 Task: Search one way flight ticket for 1 adult, 1 child, 1 infant in seat in premium economy from Richmond: Richmond International Airport (byrd Field) to Rock Springs: Southwest Wyoming Regional Airport (rock Springs Sweetwater County Airport) on 8-5-2023. Choice of flights is Spirit. Number of bags: 2 carry on bags and 4 checked bags. Price is upto 91000. Outbound departure time preference is 20:45.
Action: Mouse moved to (313, 286)
Screenshot: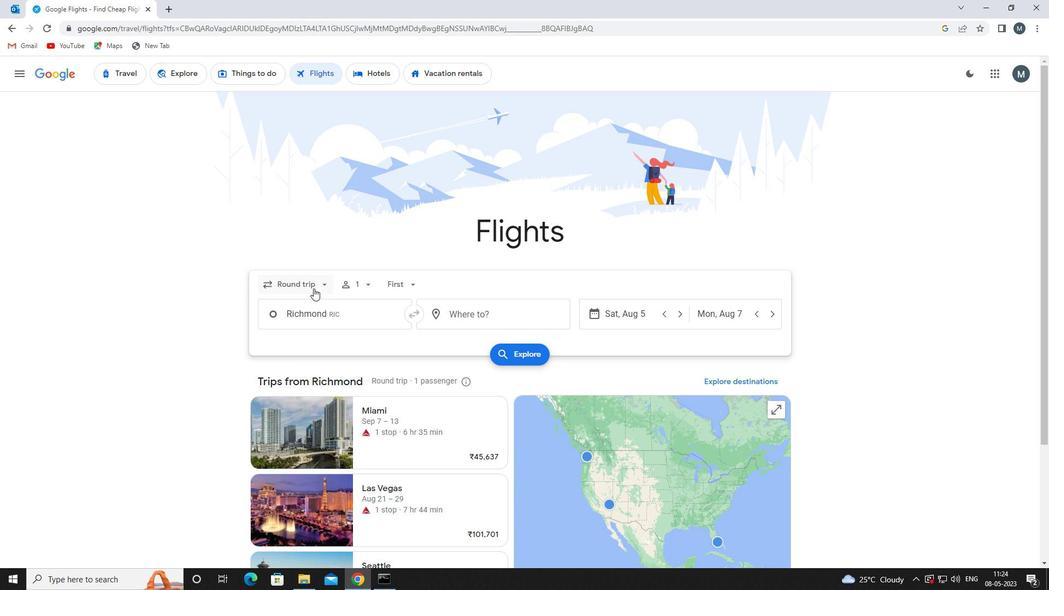 
Action: Mouse pressed left at (313, 286)
Screenshot: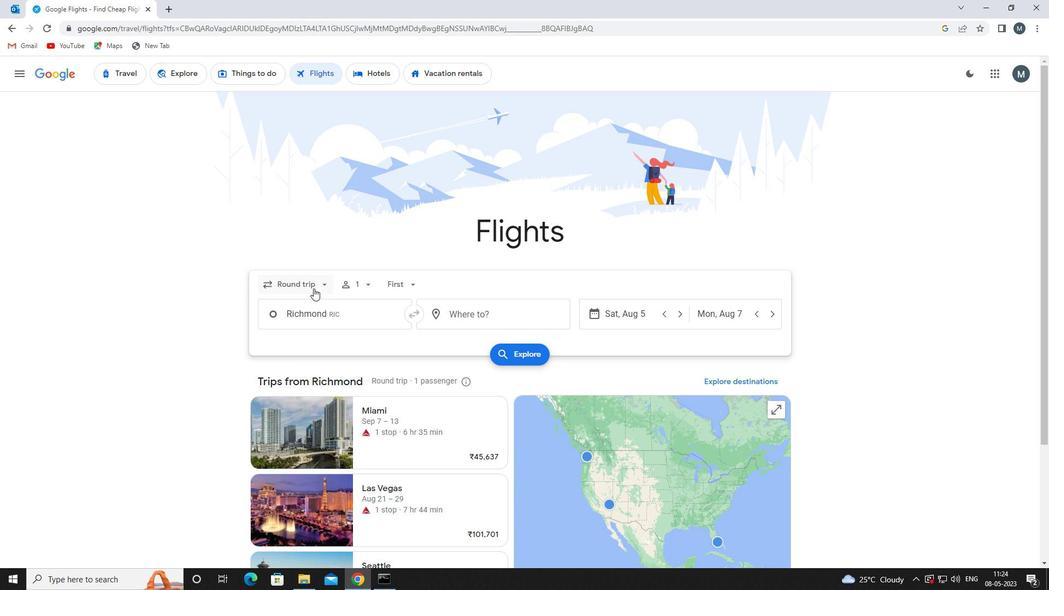 
Action: Mouse moved to (319, 332)
Screenshot: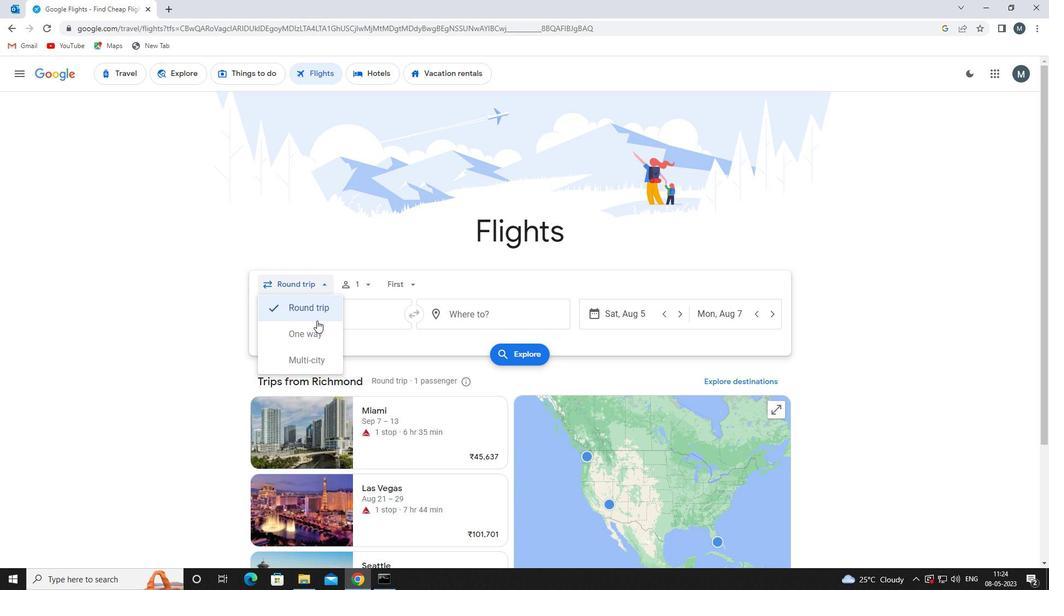 
Action: Mouse pressed left at (319, 332)
Screenshot: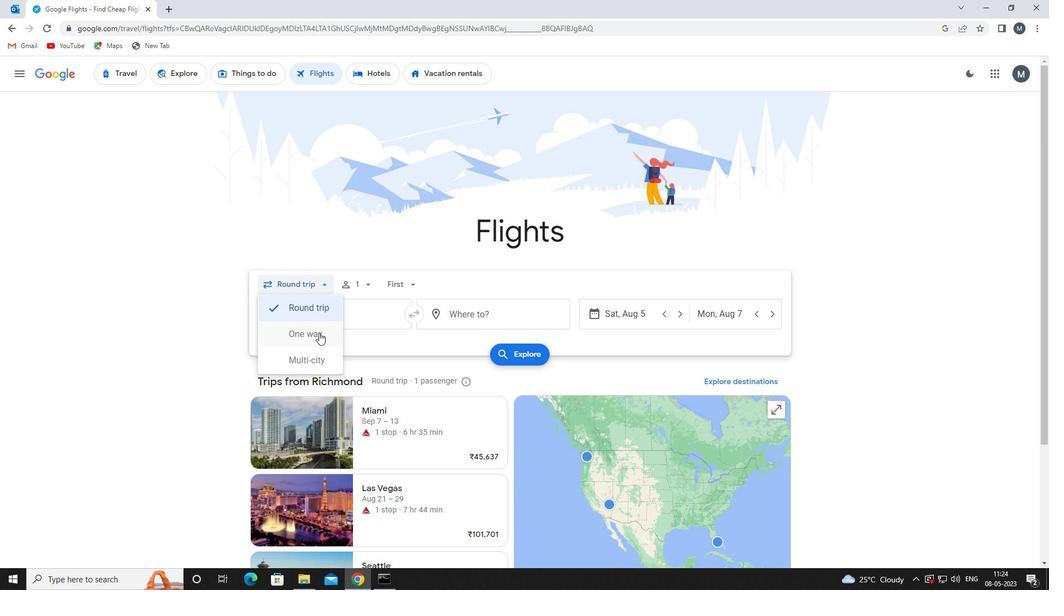 
Action: Mouse moved to (350, 282)
Screenshot: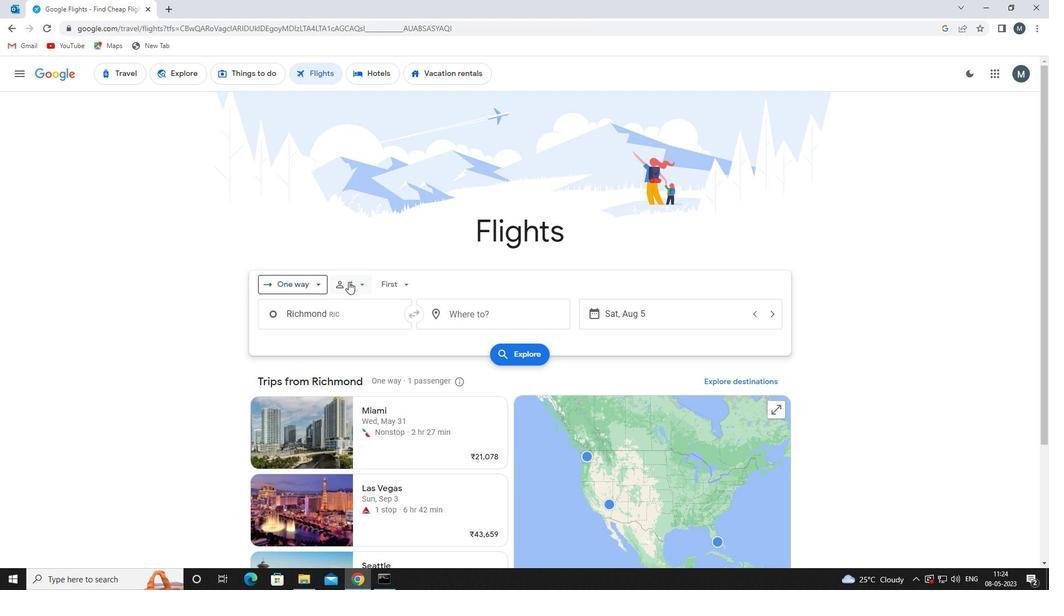 
Action: Mouse pressed left at (350, 282)
Screenshot: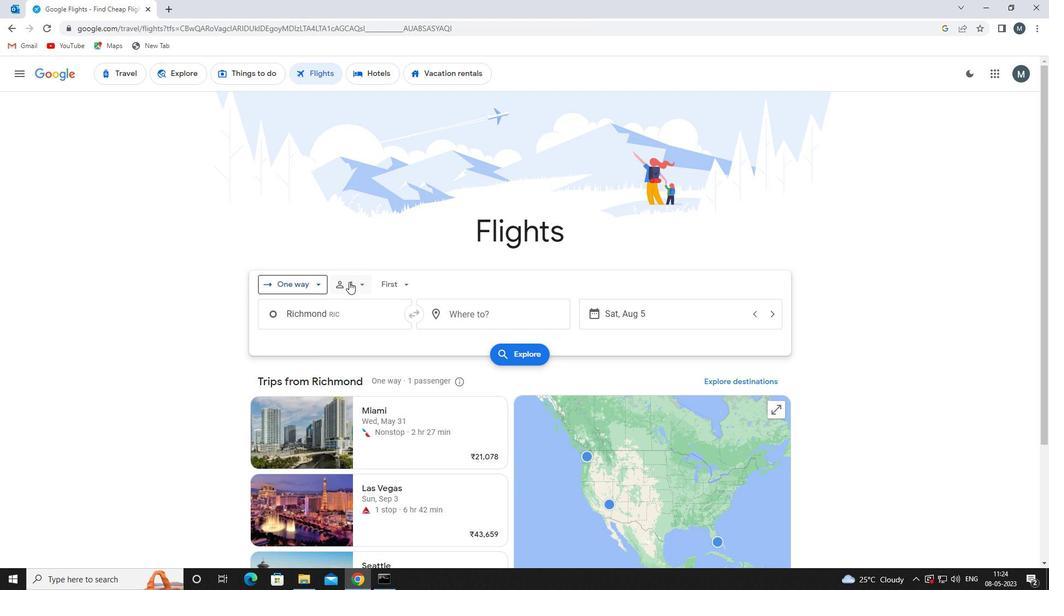 
Action: Mouse moved to (444, 339)
Screenshot: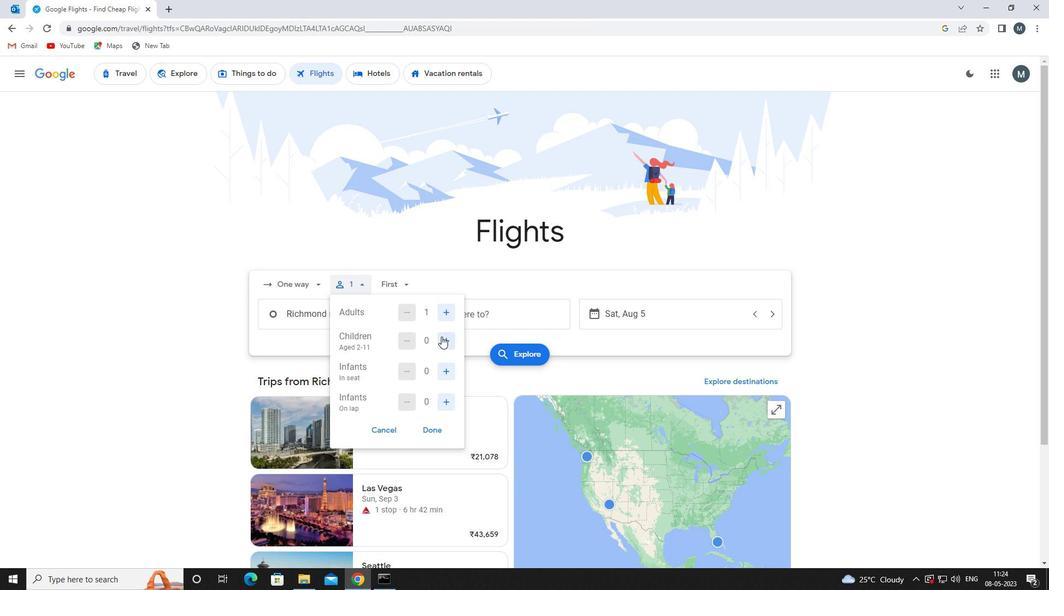 
Action: Mouse pressed left at (444, 339)
Screenshot: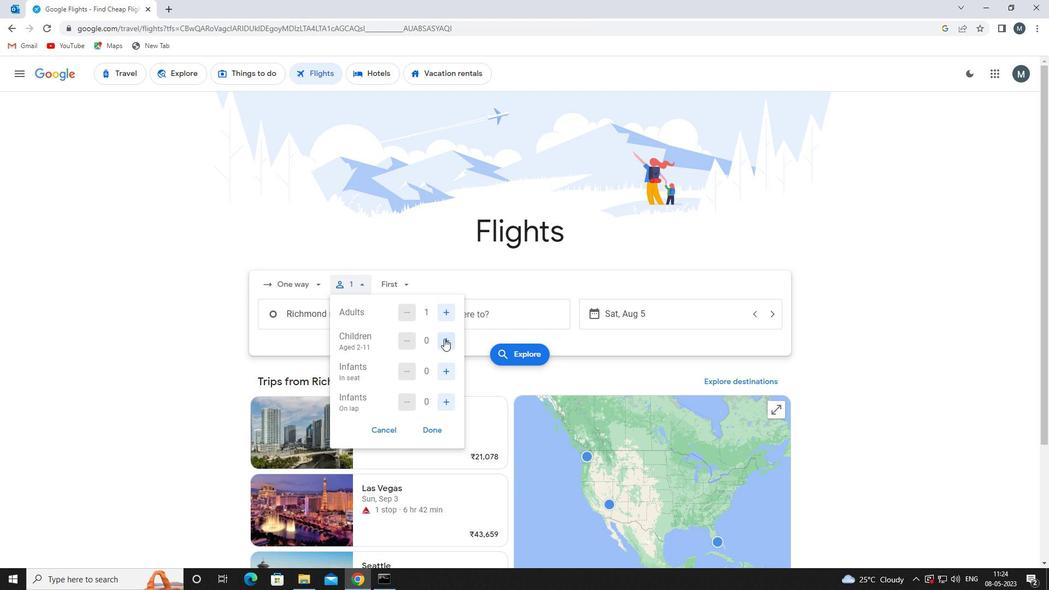 
Action: Mouse moved to (444, 373)
Screenshot: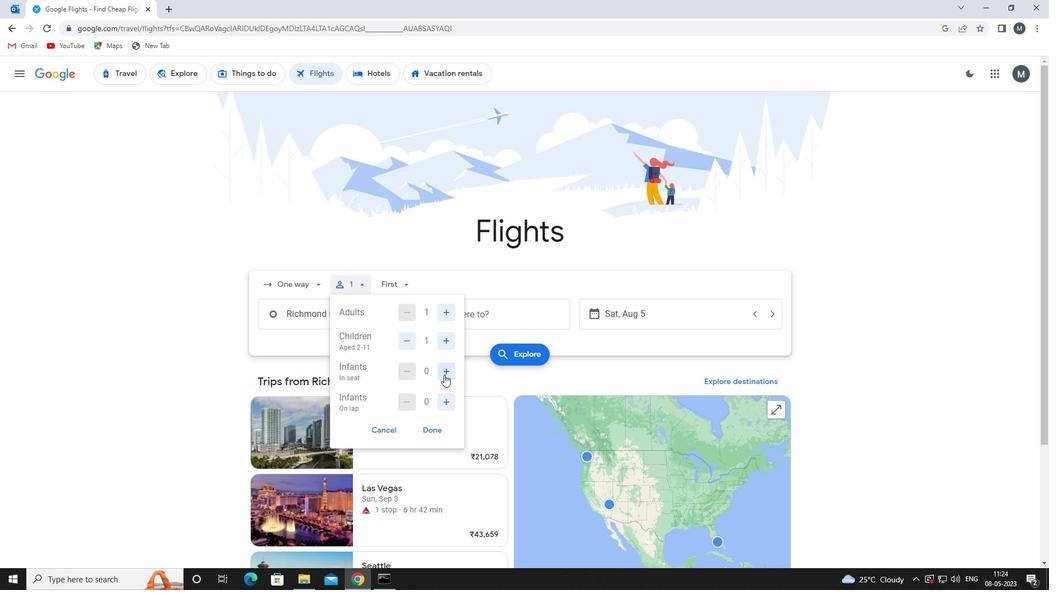 
Action: Mouse pressed left at (444, 373)
Screenshot: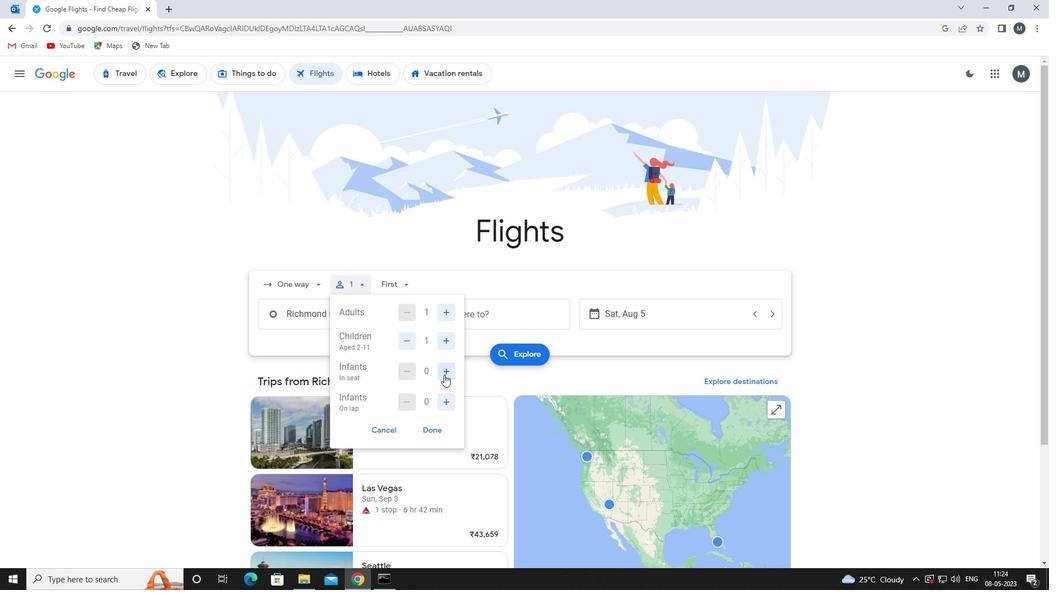 
Action: Mouse moved to (437, 428)
Screenshot: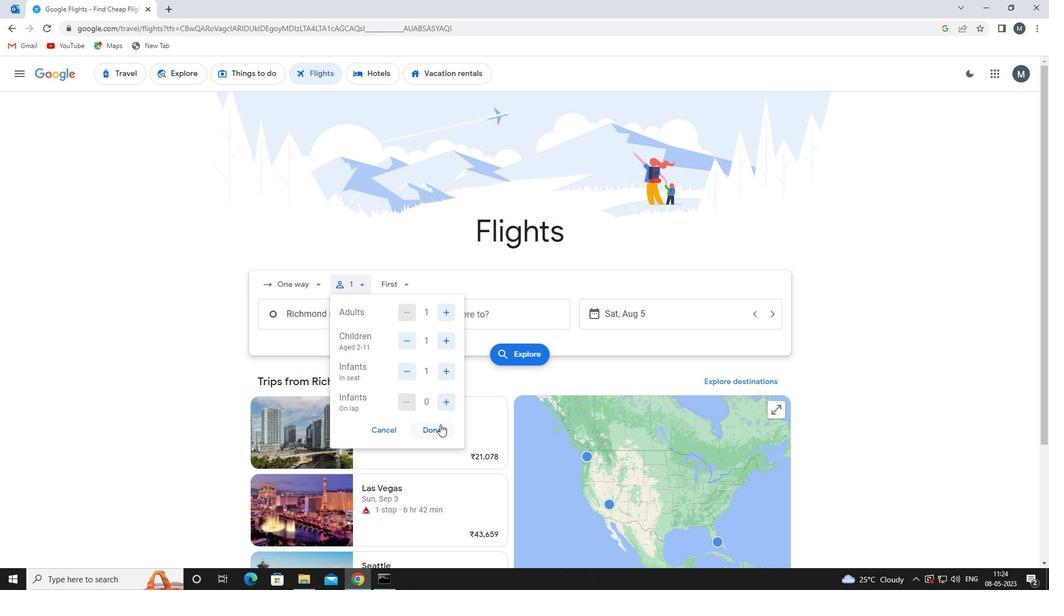 
Action: Mouse pressed left at (437, 428)
Screenshot: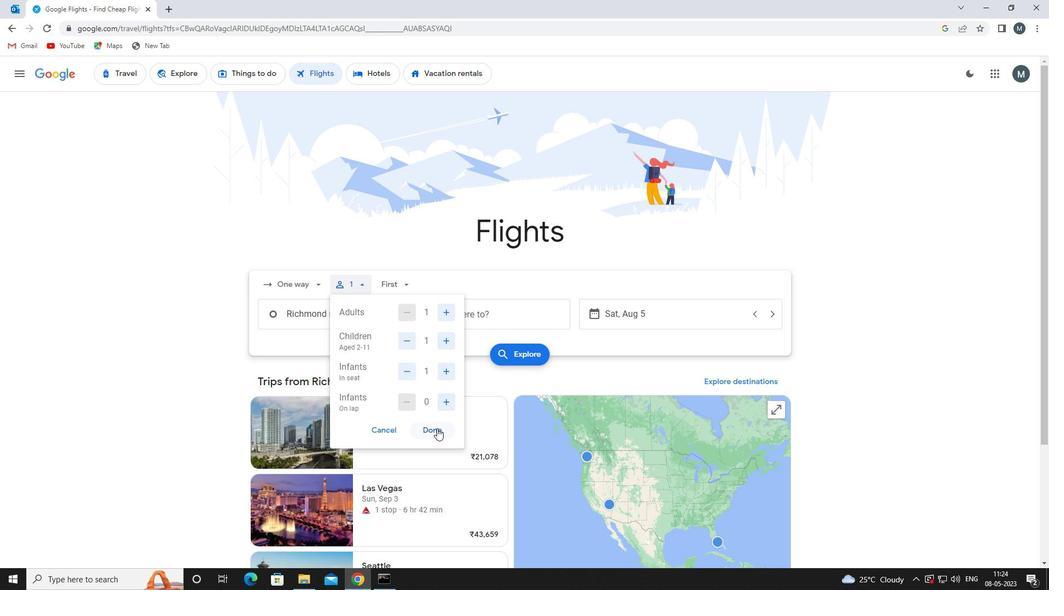 
Action: Mouse moved to (401, 286)
Screenshot: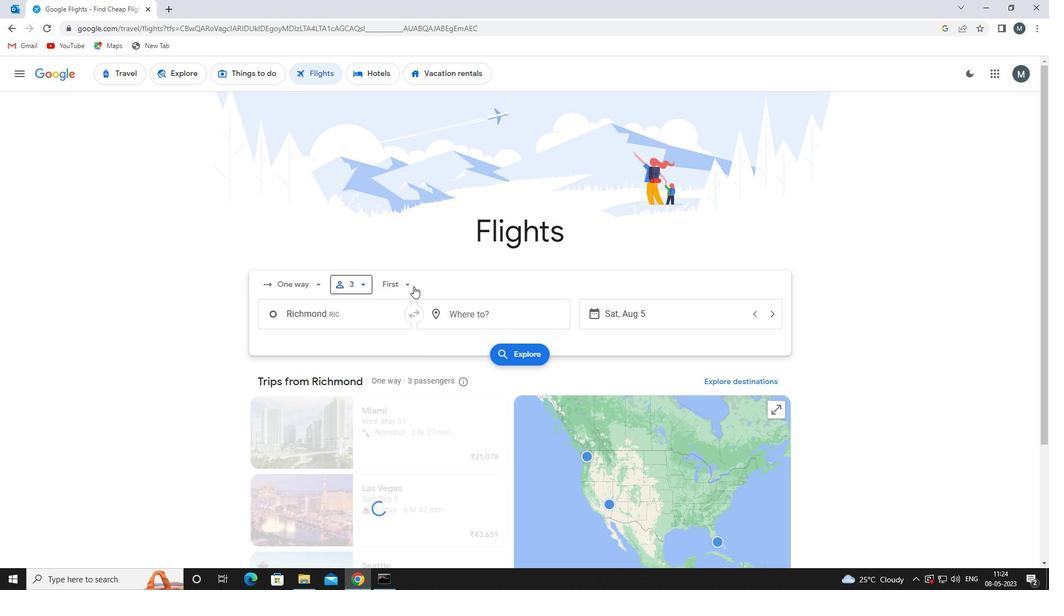 
Action: Mouse pressed left at (401, 286)
Screenshot: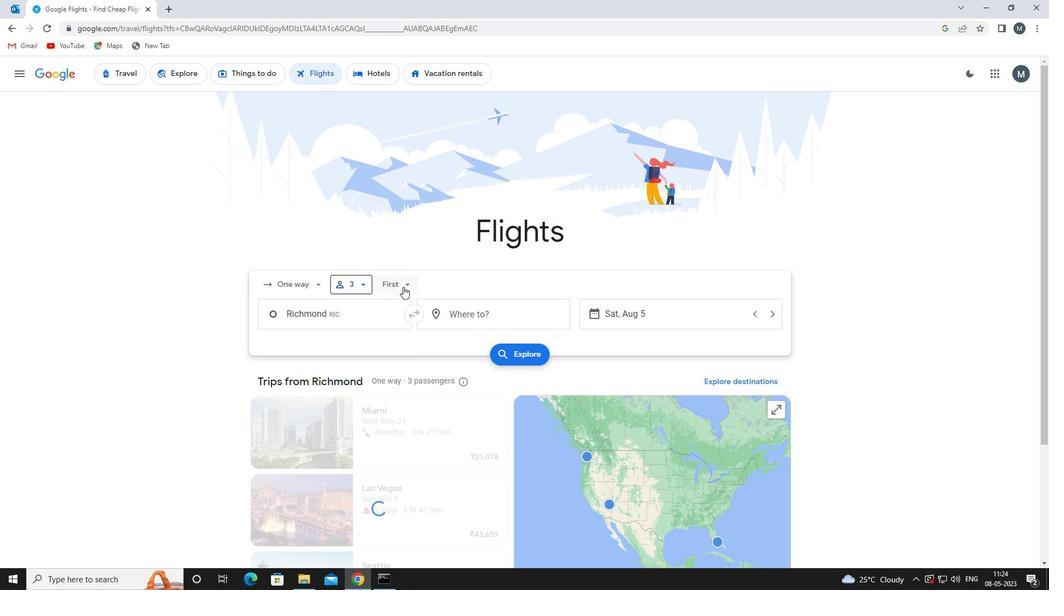 
Action: Mouse moved to (424, 335)
Screenshot: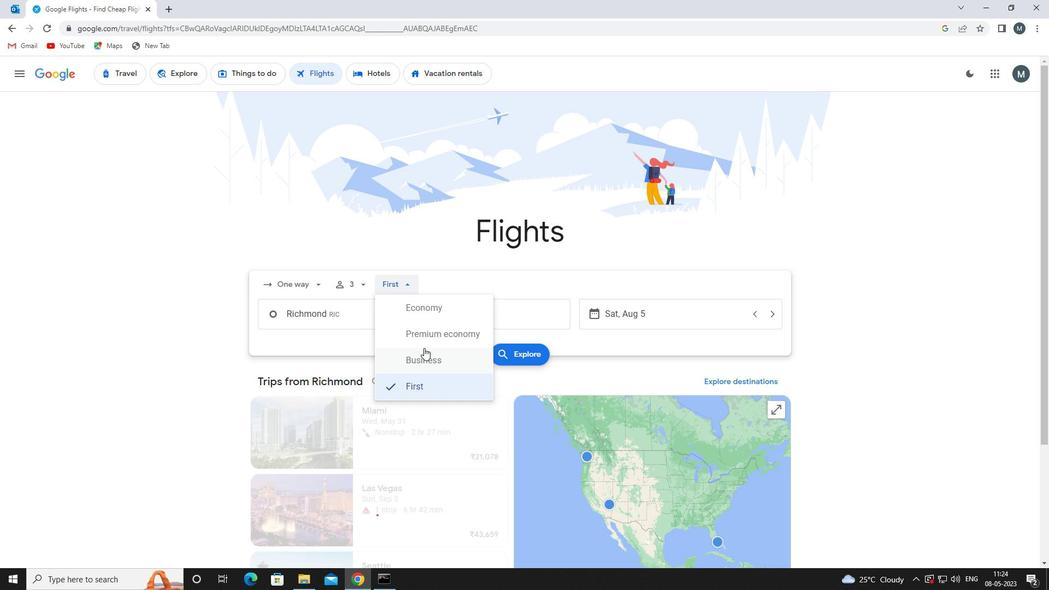 
Action: Mouse pressed left at (424, 335)
Screenshot: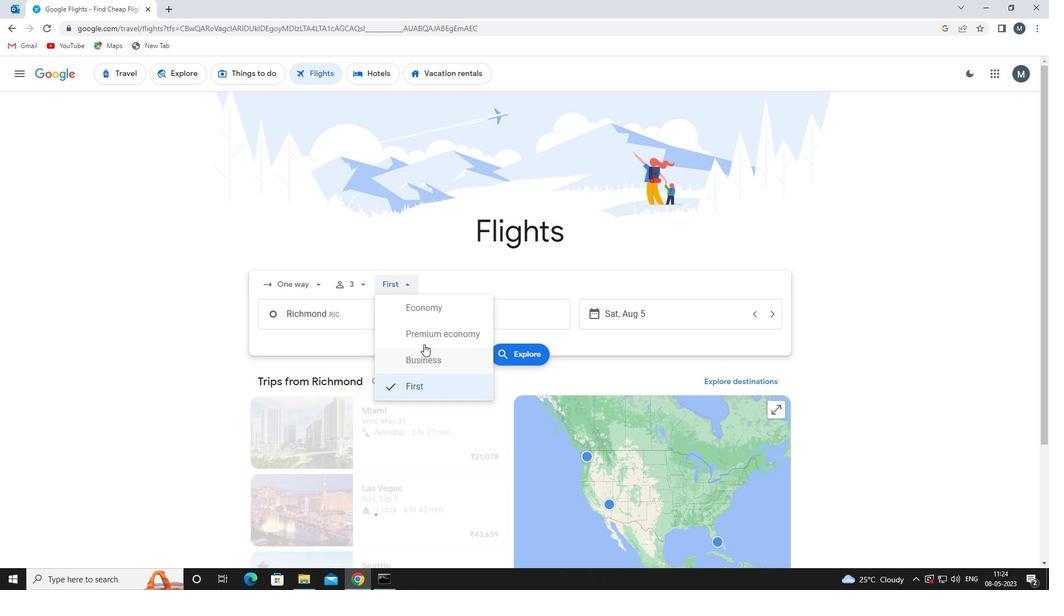 
Action: Mouse moved to (327, 315)
Screenshot: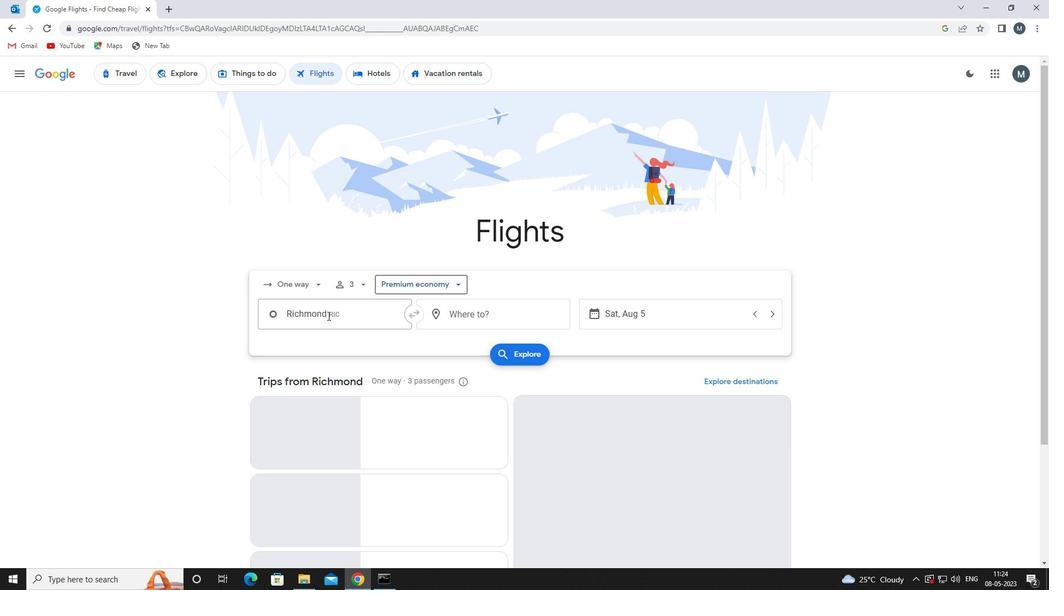 
Action: Mouse pressed left at (327, 315)
Screenshot: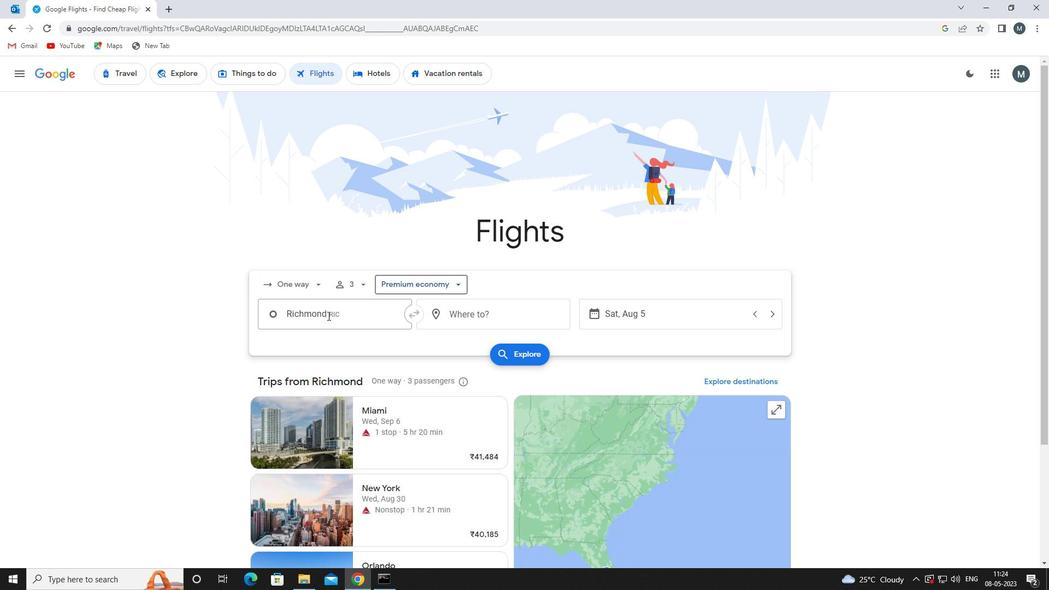 
Action: Mouse moved to (356, 372)
Screenshot: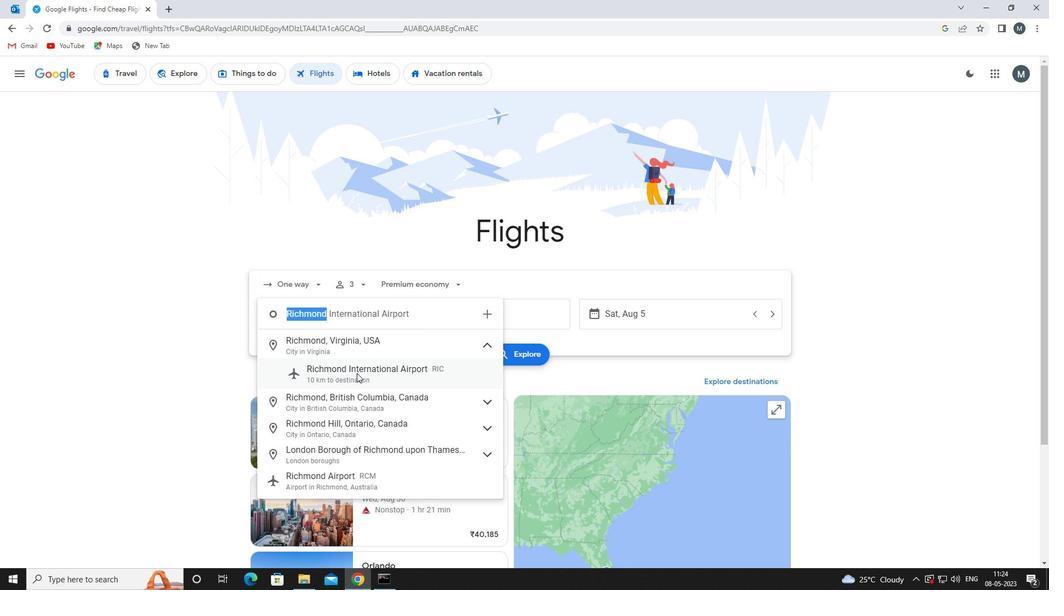
Action: Mouse pressed left at (356, 372)
Screenshot: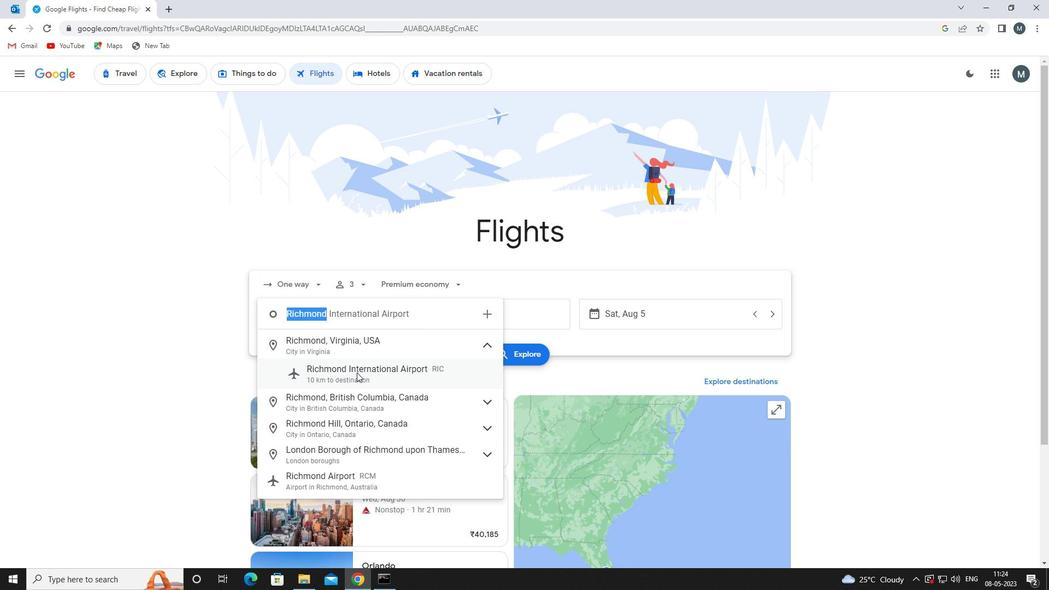 
Action: Mouse moved to (493, 318)
Screenshot: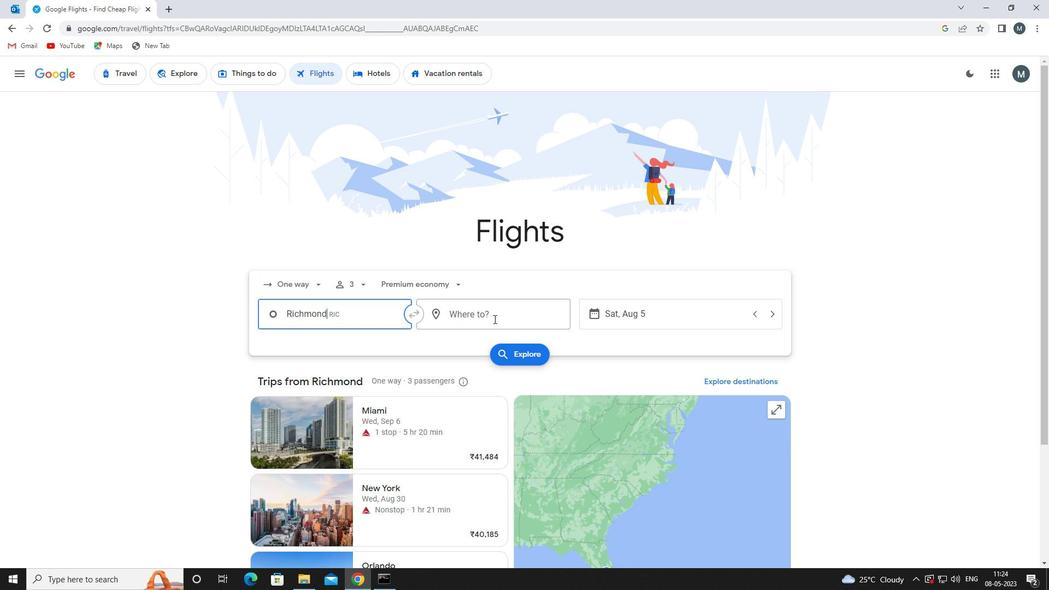 
Action: Mouse pressed left at (493, 318)
Screenshot: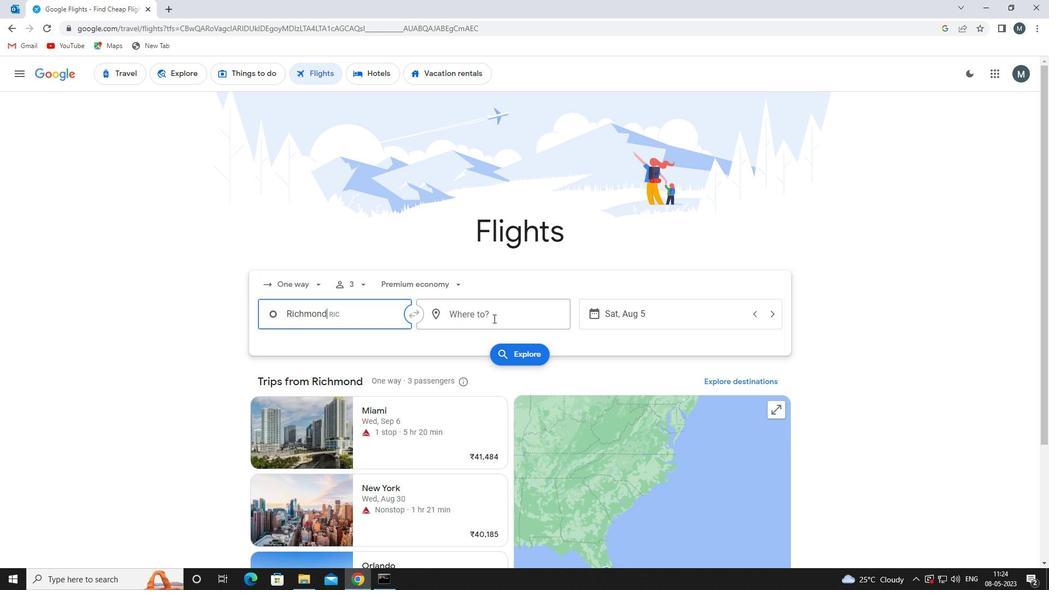 
Action: Mouse moved to (491, 315)
Screenshot: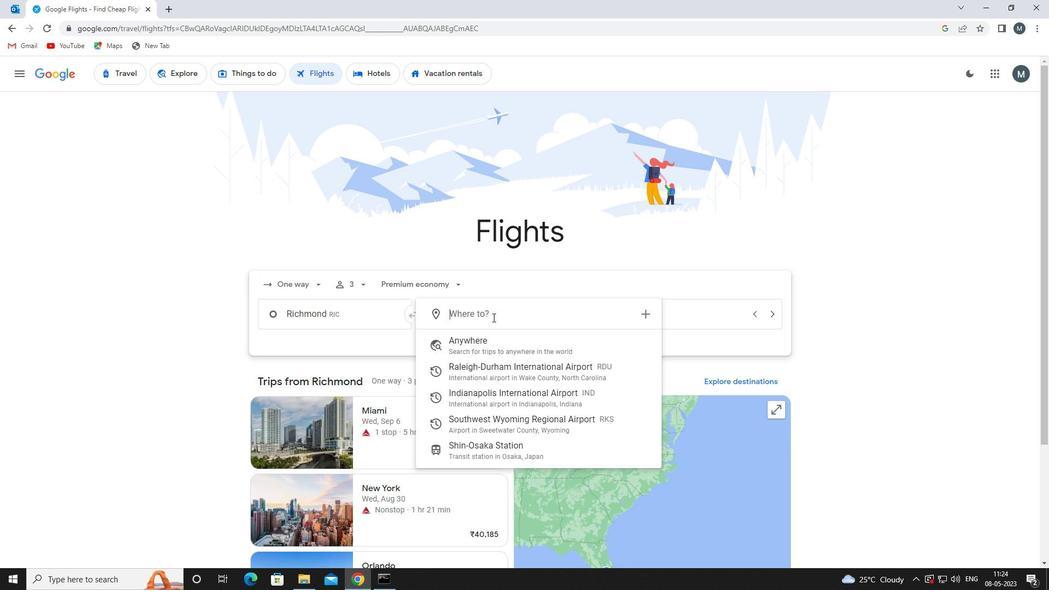 
Action: Key pressed rks
Screenshot: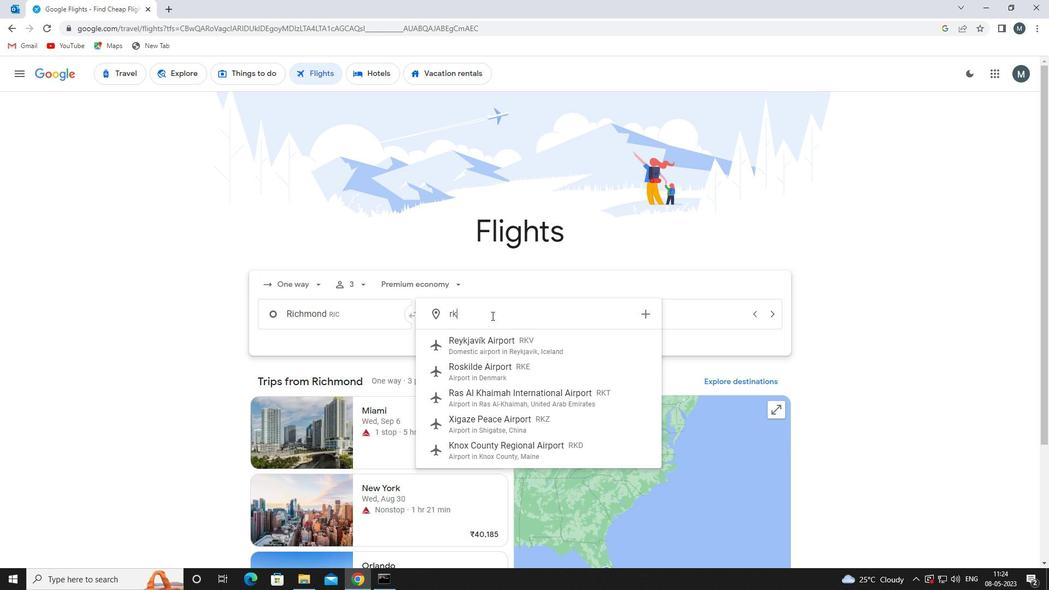
Action: Mouse moved to (501, 347)
Screenshot: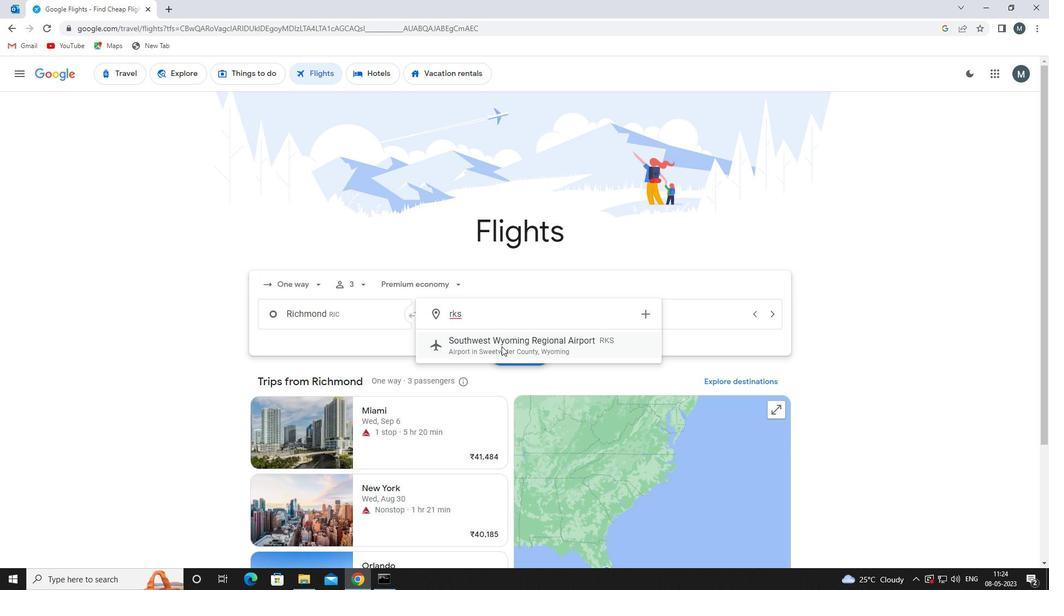 
Action: Mouse pressed left at (501, 347)
Screenshot: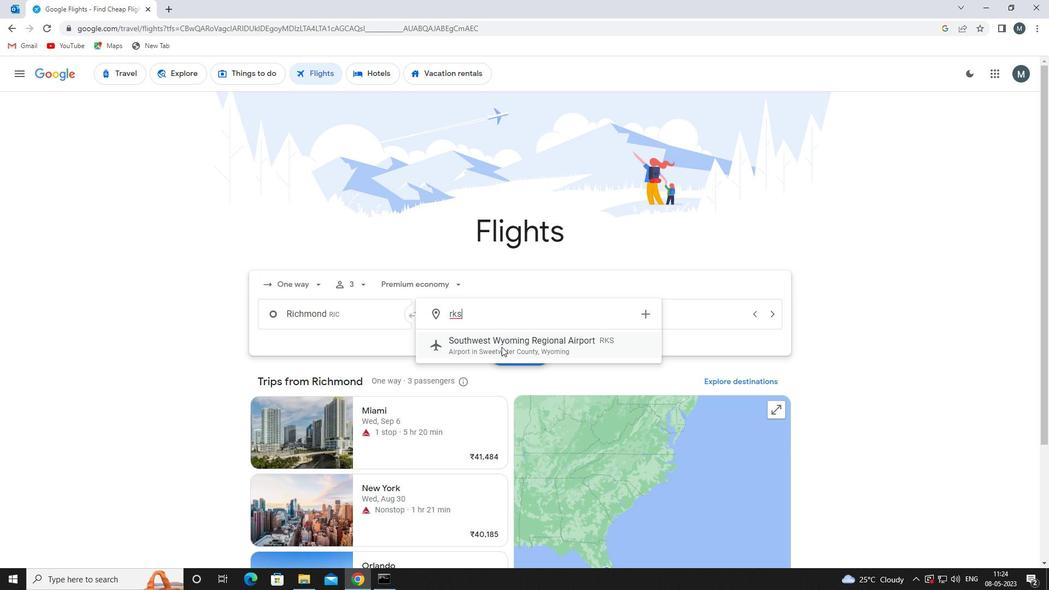 
Action: Mouse moved to (607, 315)
Screenshot: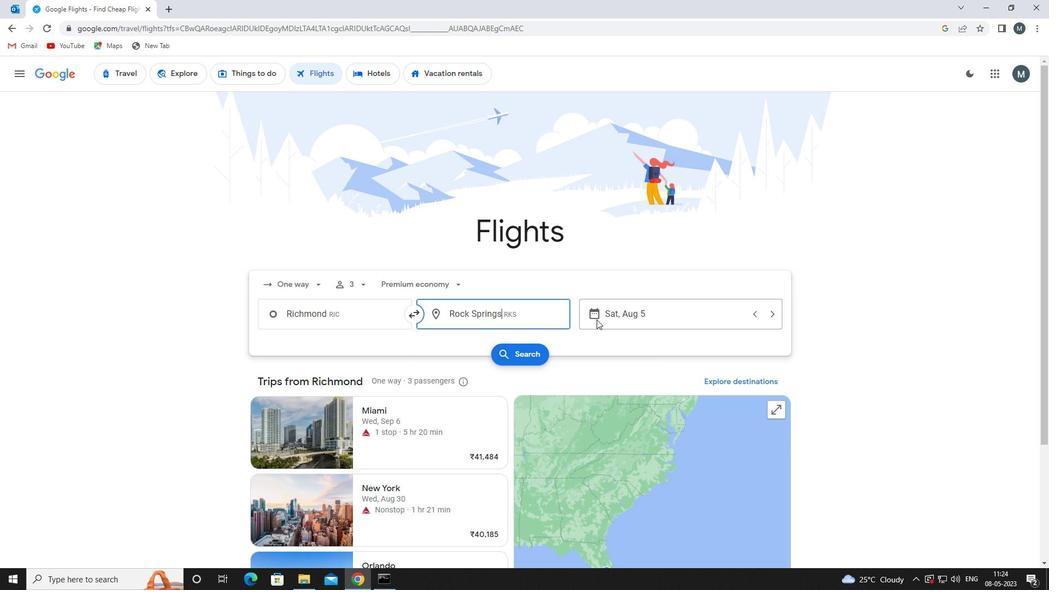 
Action: Mouse pressed left at (607, 315)
Screenshot: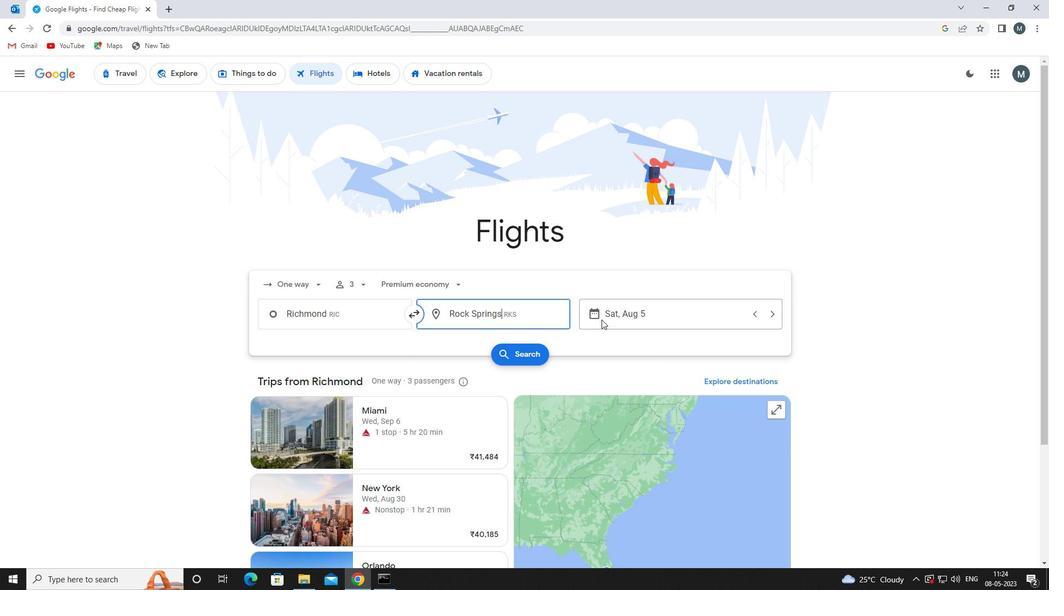 
Action: Mouse moved to (548, 366)
Screenshot: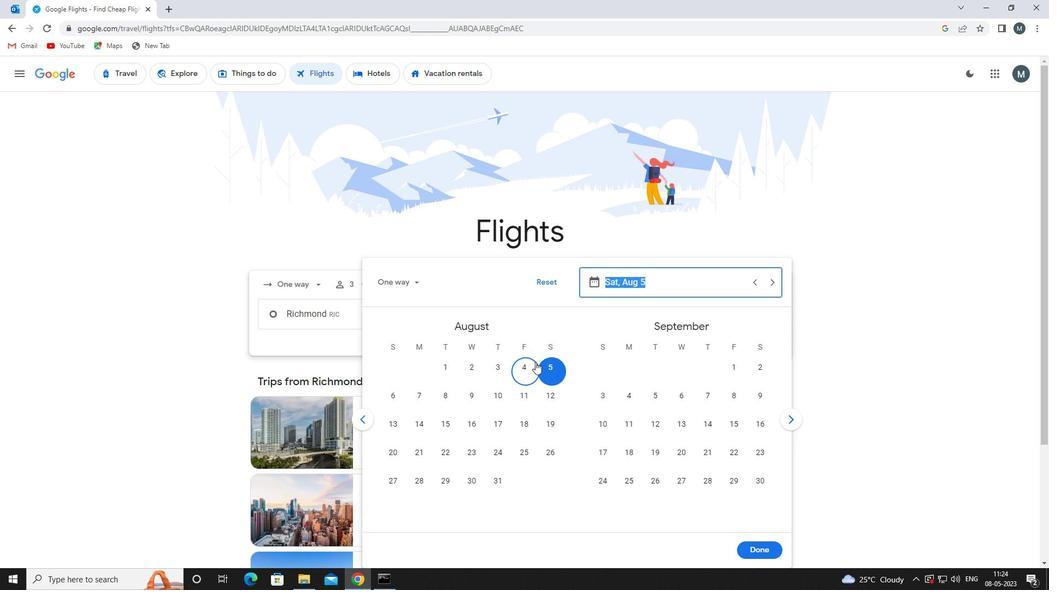 
Action: Mouse pressed left at (548, 366)
Screenshot: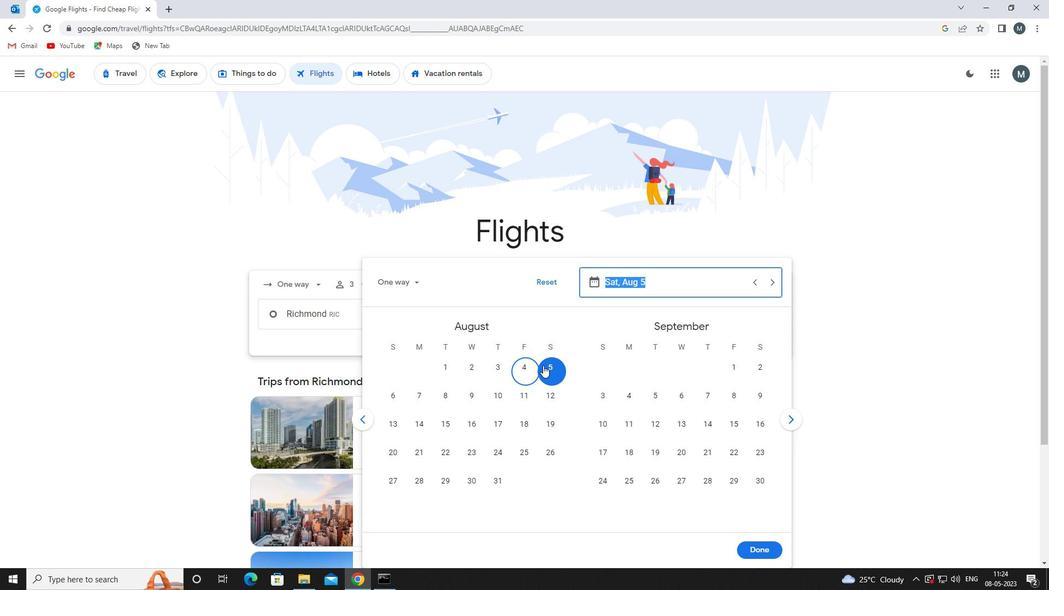 
Action: Mouse moved to (767, 554)
Screenshot: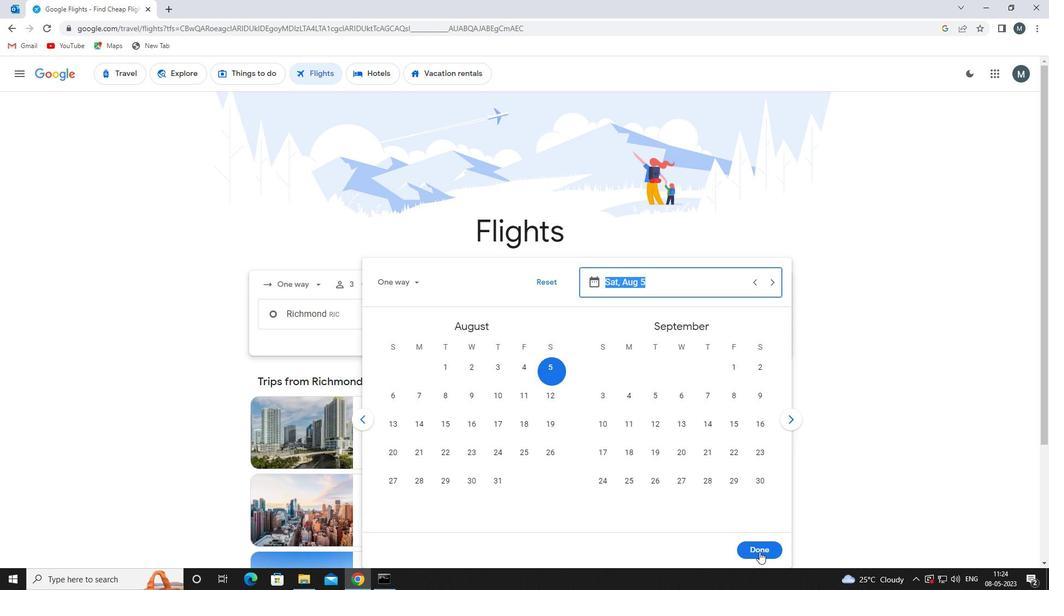 
Action: Mouse pressed left at (767, 554)
Screenshot: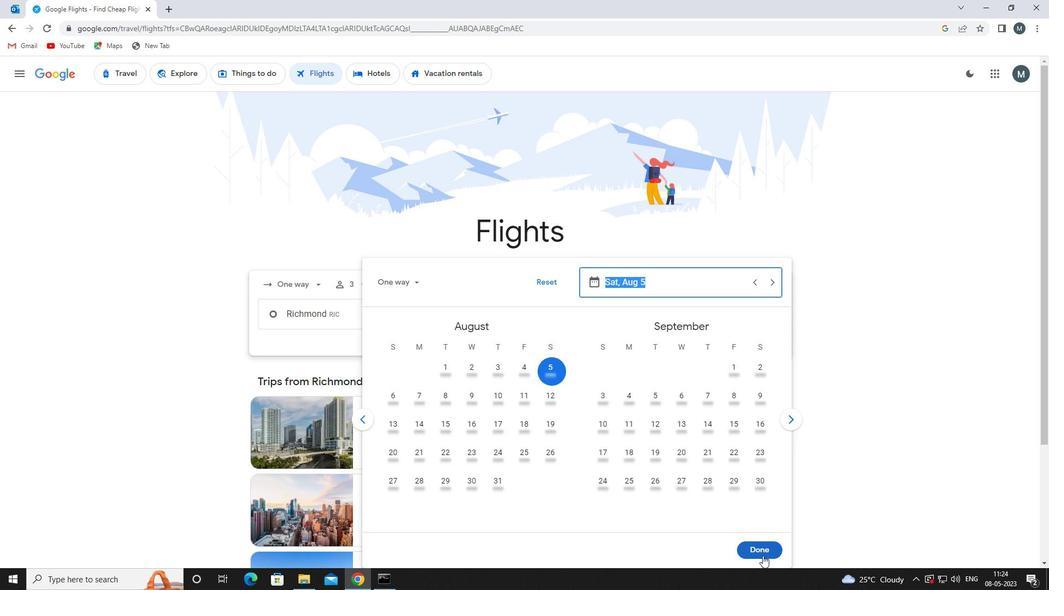 
Action: Mouse moved to (521, 356)
Screenshot: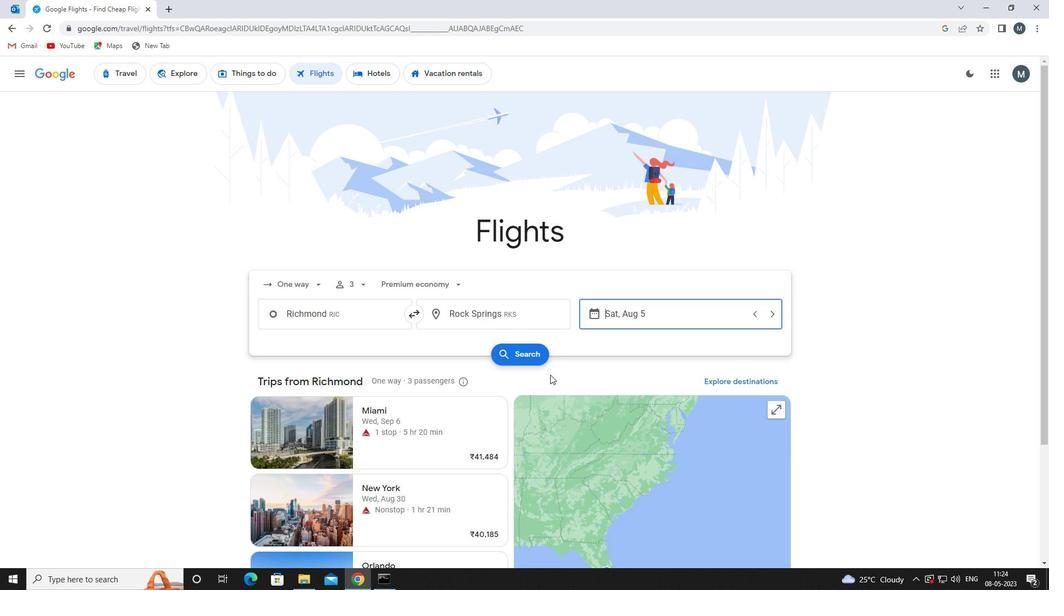 
Action: Mouse pressed left at (521, 356)
Screenshot: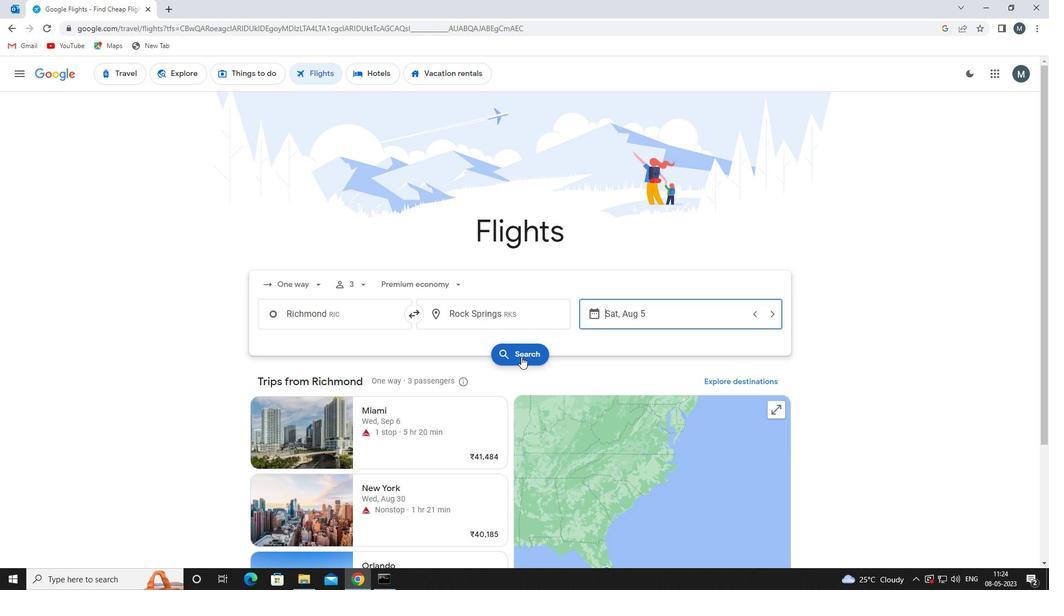 
Action: Mouse moved to (273, 176)
Screenshot: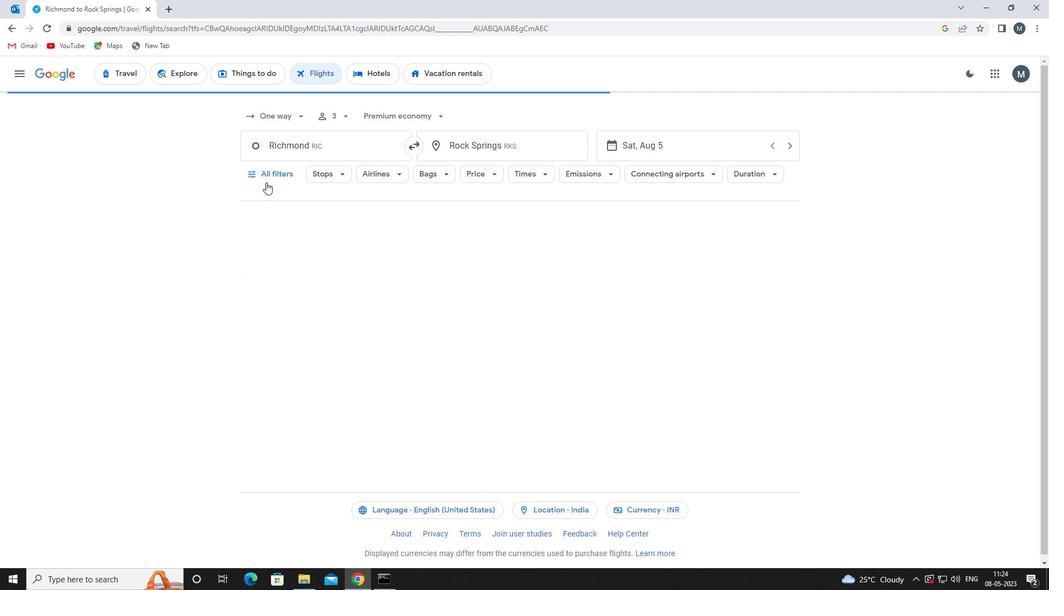 
Action: Mouse pressed left at (273, 176)
Screenshot: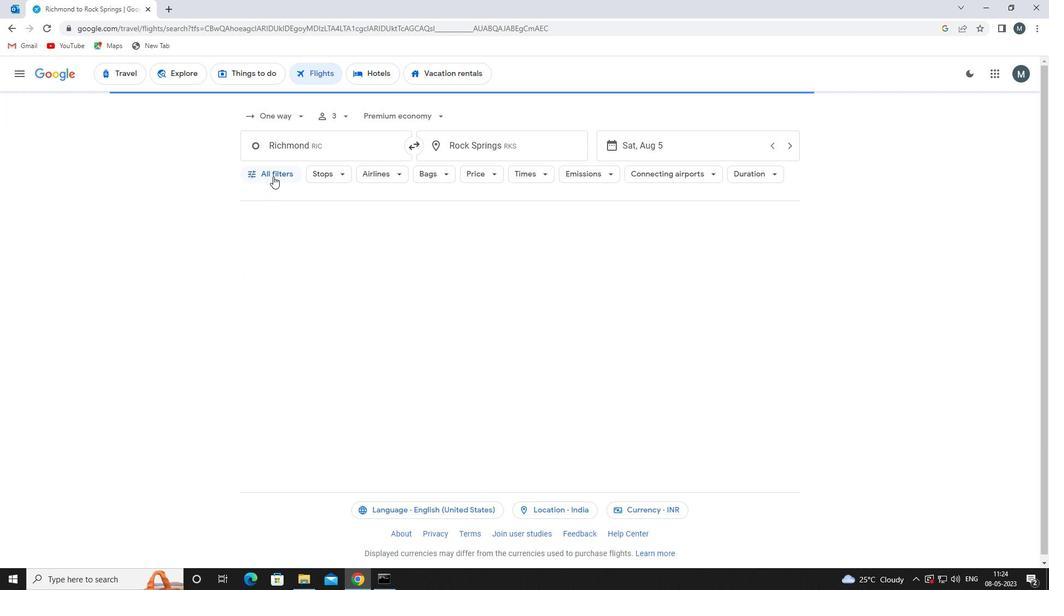 
Action: Mouse moved to (298, 335)
Screenshot: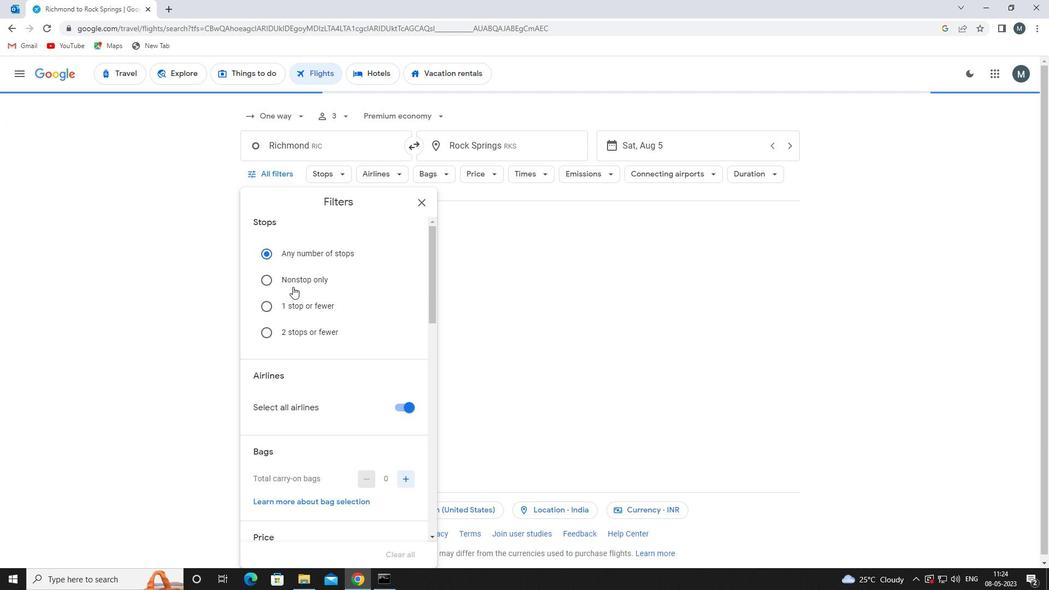 
Action: Mouse scrolled (298, 334) with delta (0, 0)
Screenshot: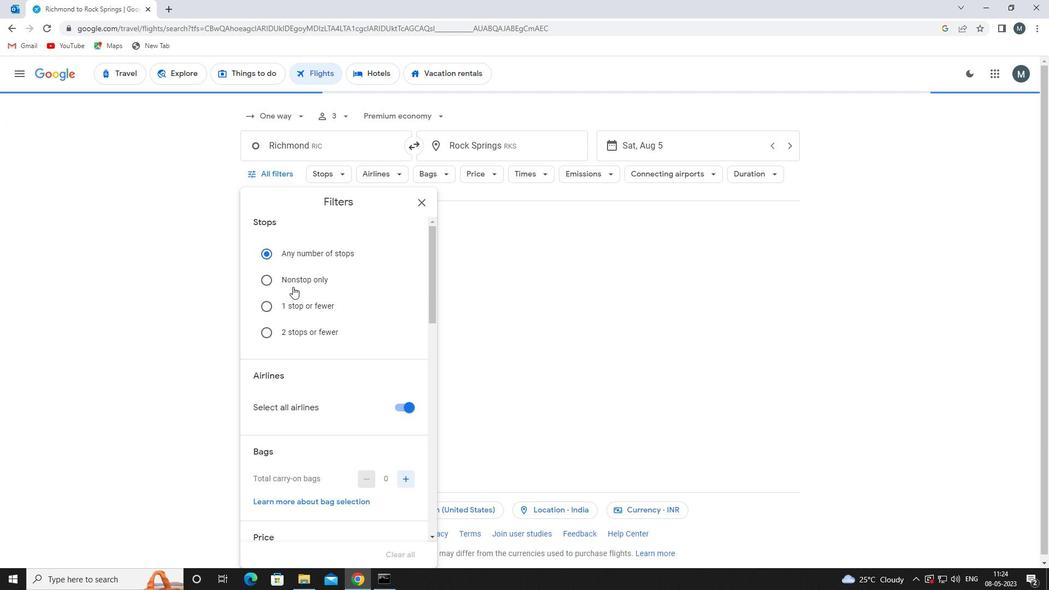 
Action: Mouse moved to (397, 354)
Screenshot: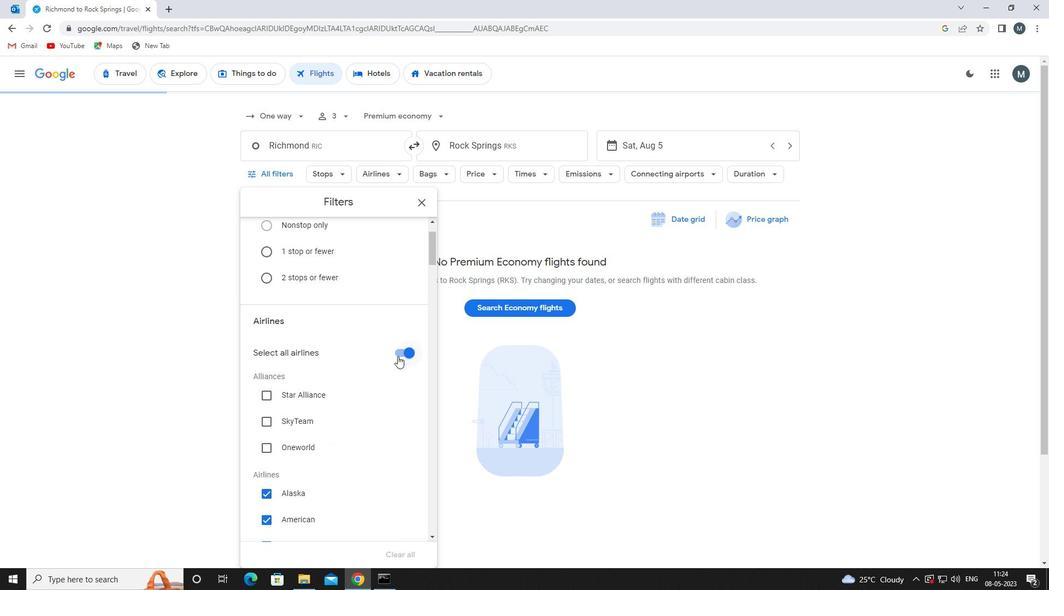 
Action: Mouse pressed left at (397, 354)
Screenshot: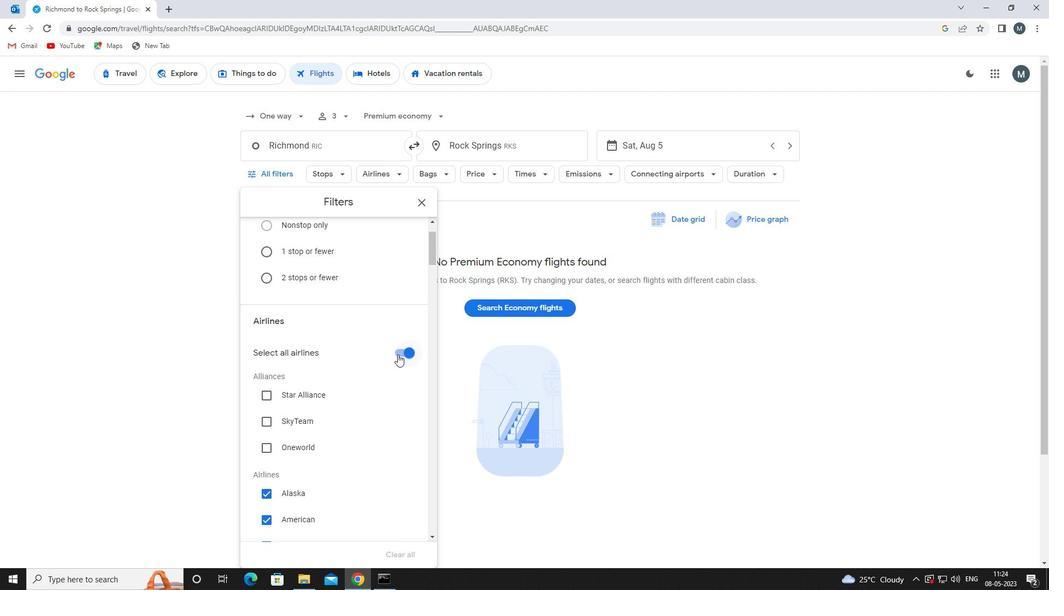 
Action: Mouse moved to (345, 356)
Screenshot: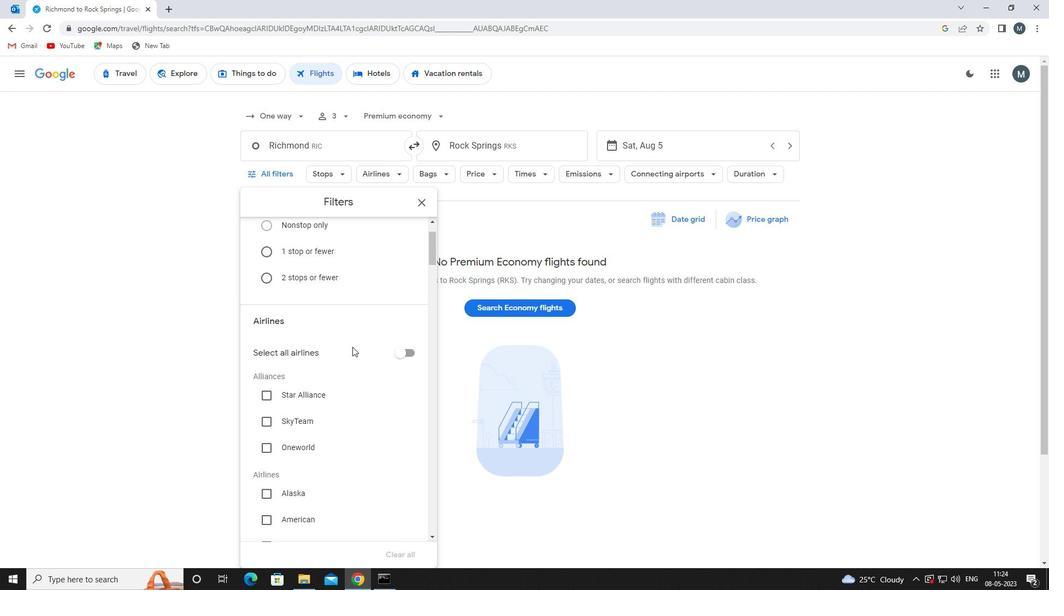 
Action: Mouse scrolled (345, 356) with delta (0, 0)
Screenshot: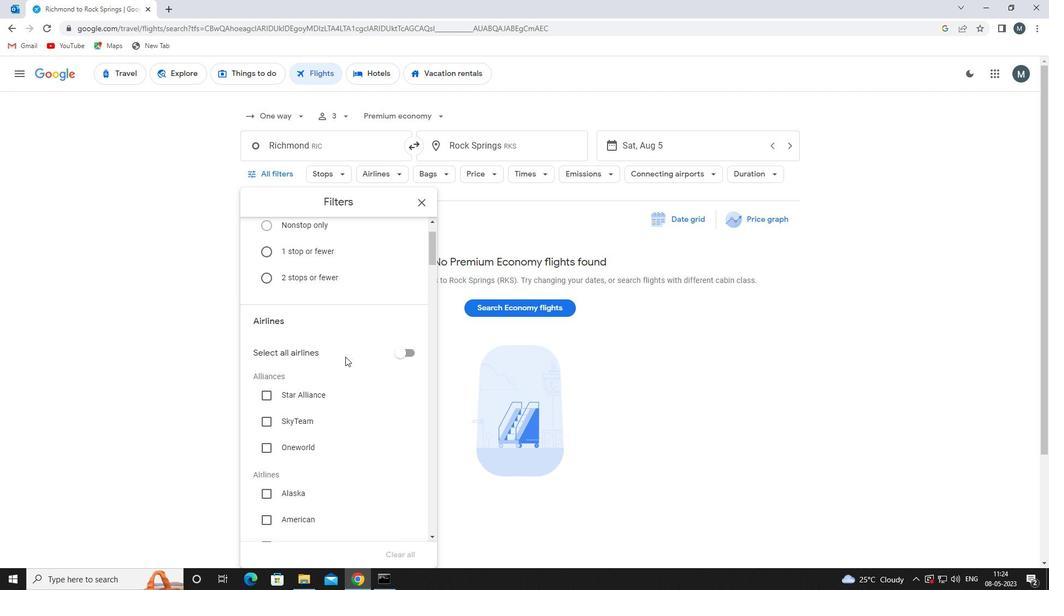 
Action: Mouse scrolled (345, 356) with delta (0, 0)
Screenshot: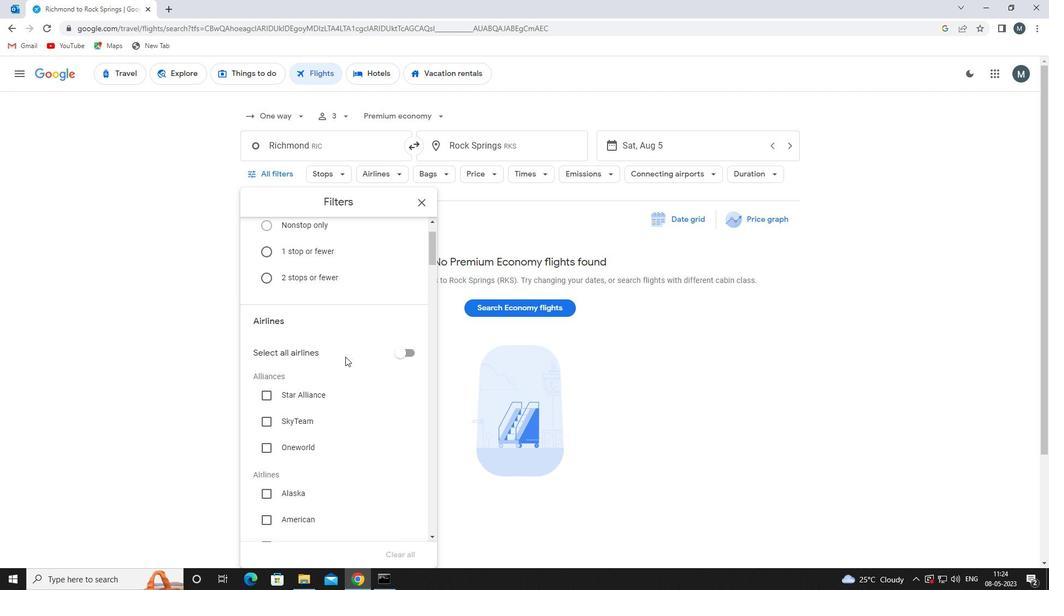 
Action: Mouse moved to (345, 356)
Screenshot: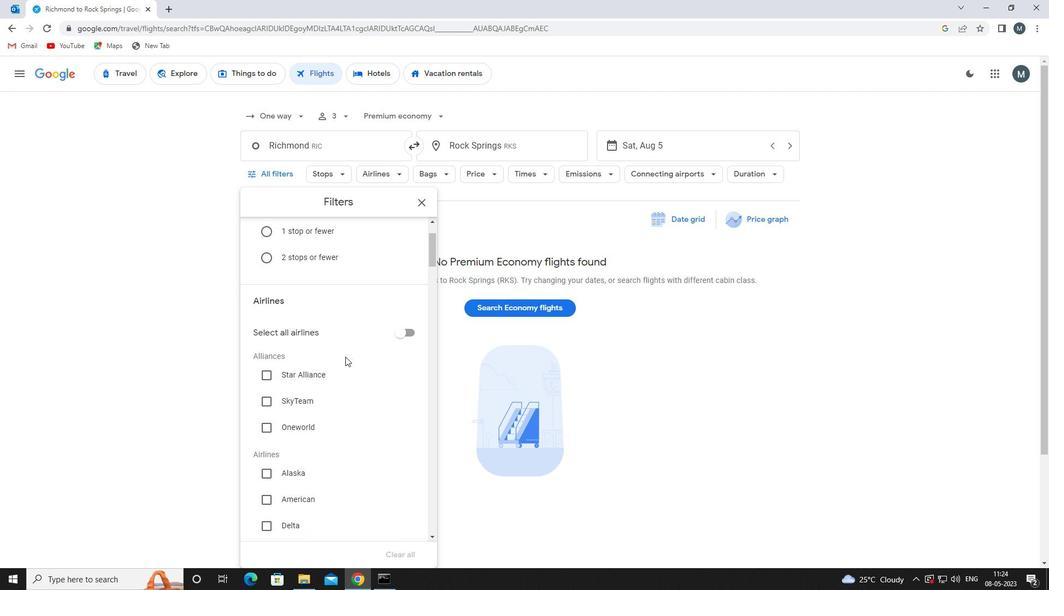 
Action: Mouse scrolled (345, 356) with delta (0, 0)
Screenshot: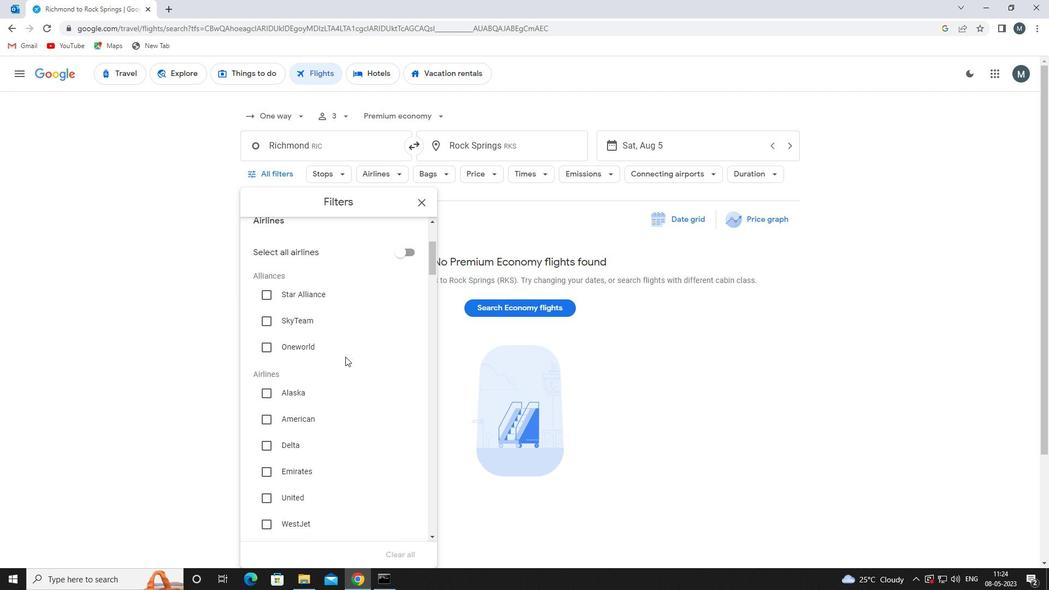 
Action: Mouse moved to (341, 348)
Screenshot: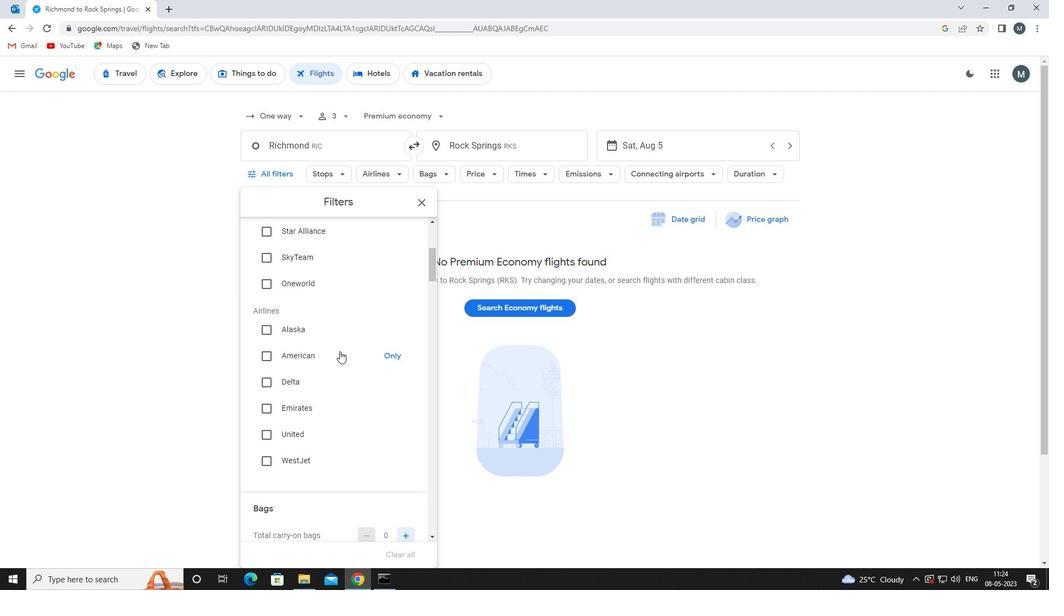
Action: Mouse scrolled (341, 348) with delta (0, 0)
Screenshot: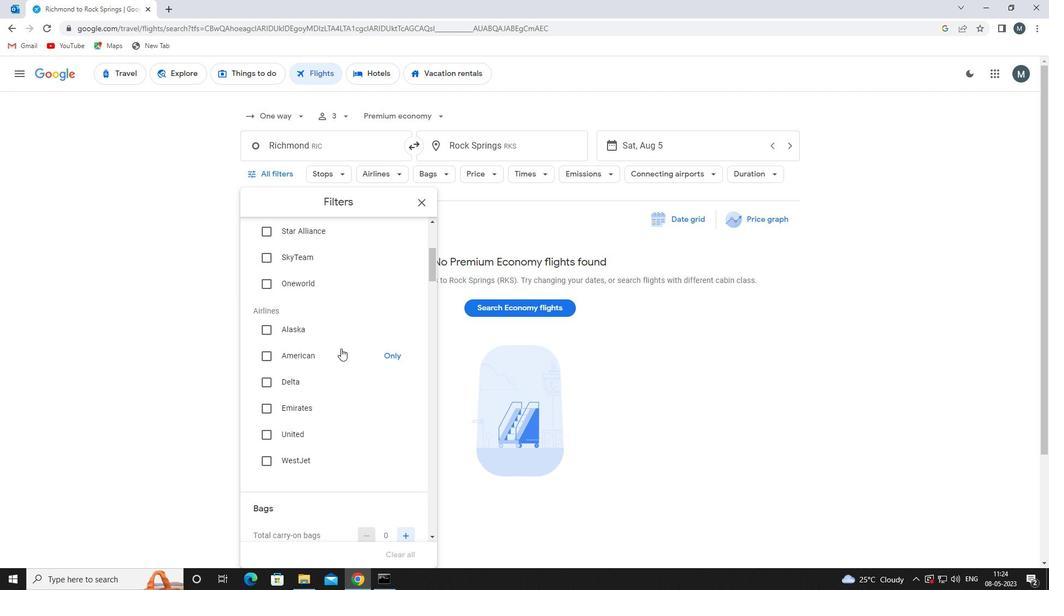 
Action: Mouse moved to (341, 348)
Screenshot: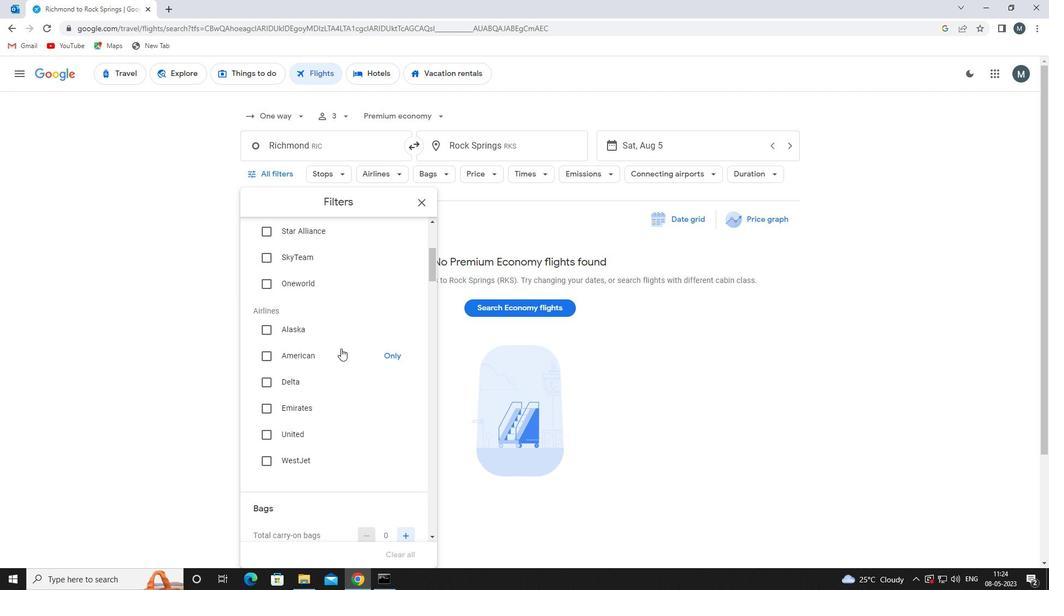 
Action: Mouse scrolled (341, 347) with delta (0, 0)
Screenshot: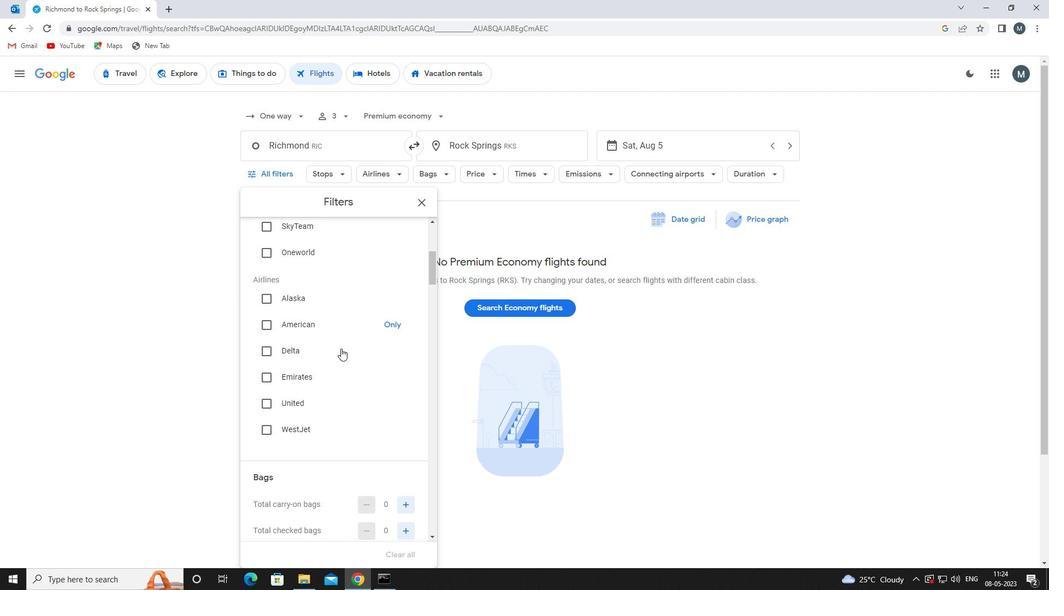 
Action: Mouse scrolled (341, 347) with delta (0, 0)
Screenshot: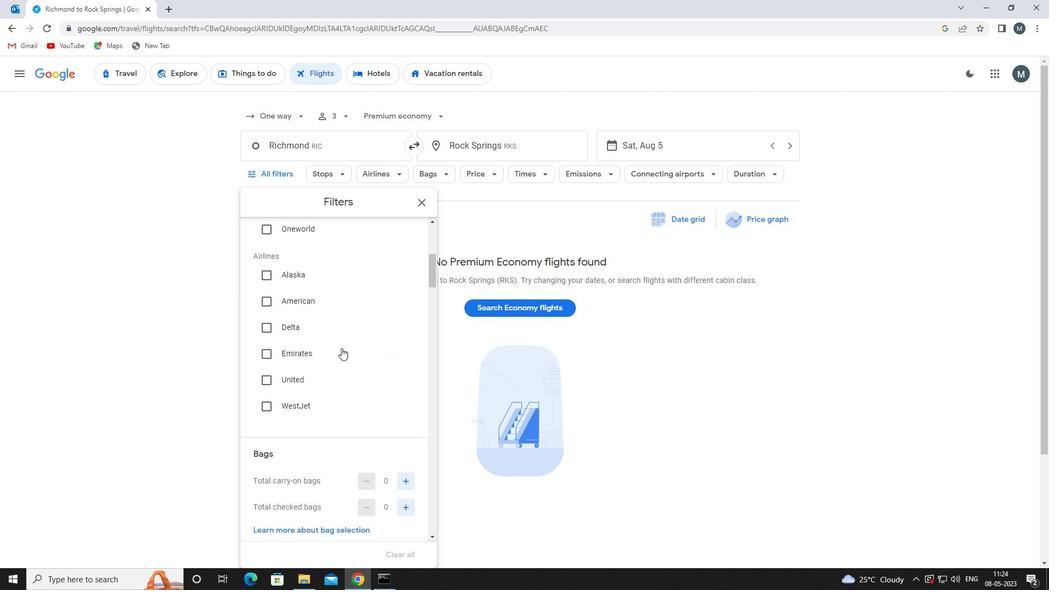 
Action: Mouse moved to (401, 370)
Screenshot: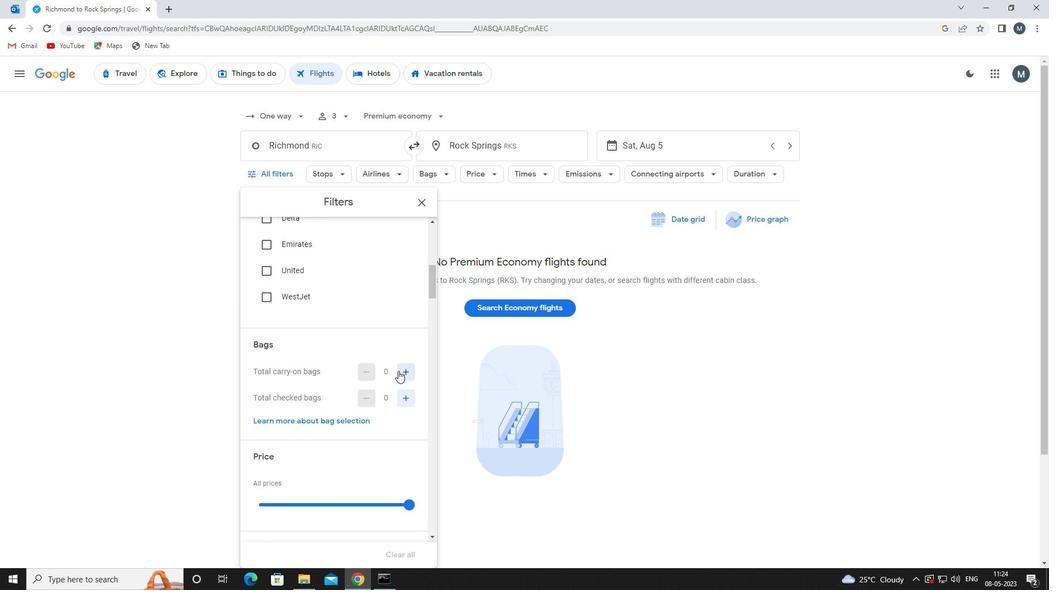 
Action: Mouse pressed left at (401, 370)
Screenshot: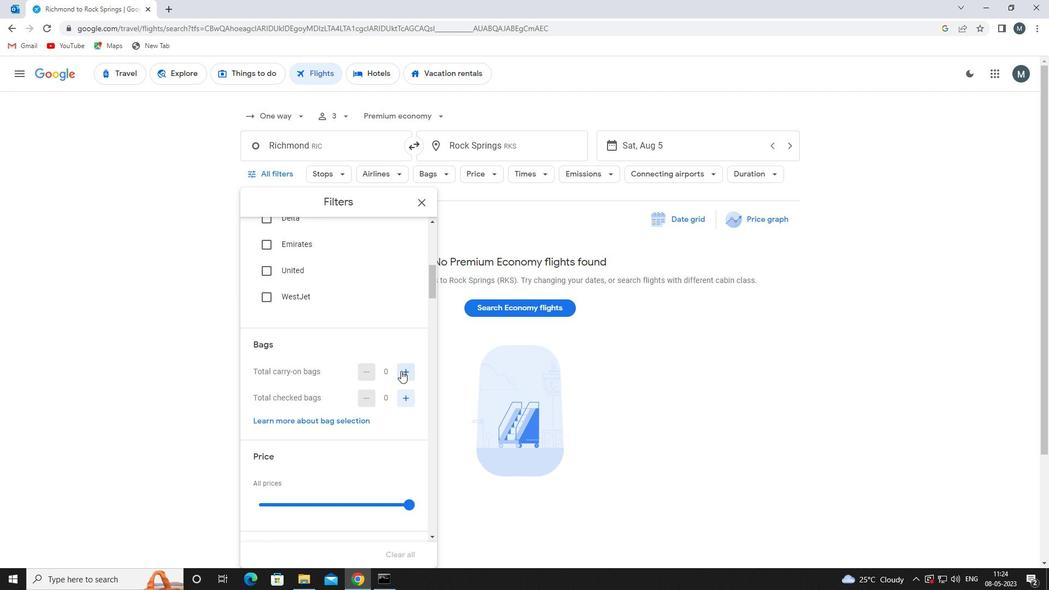 
Action: Mouse pressed left at (401, 370)
Screenshot: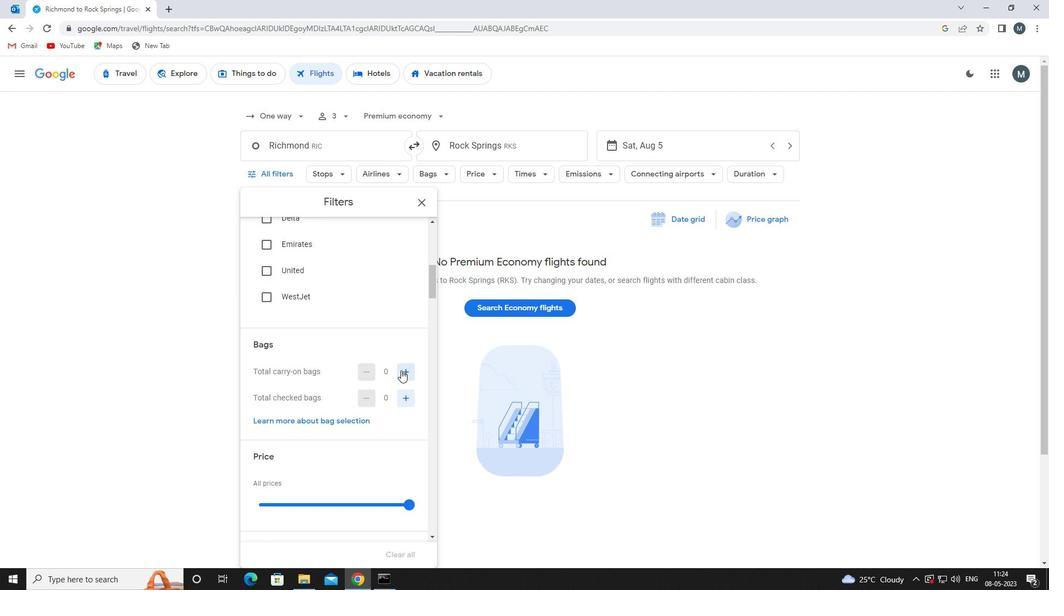 
Action: Mouse moved to (407, 402)
Screenshot: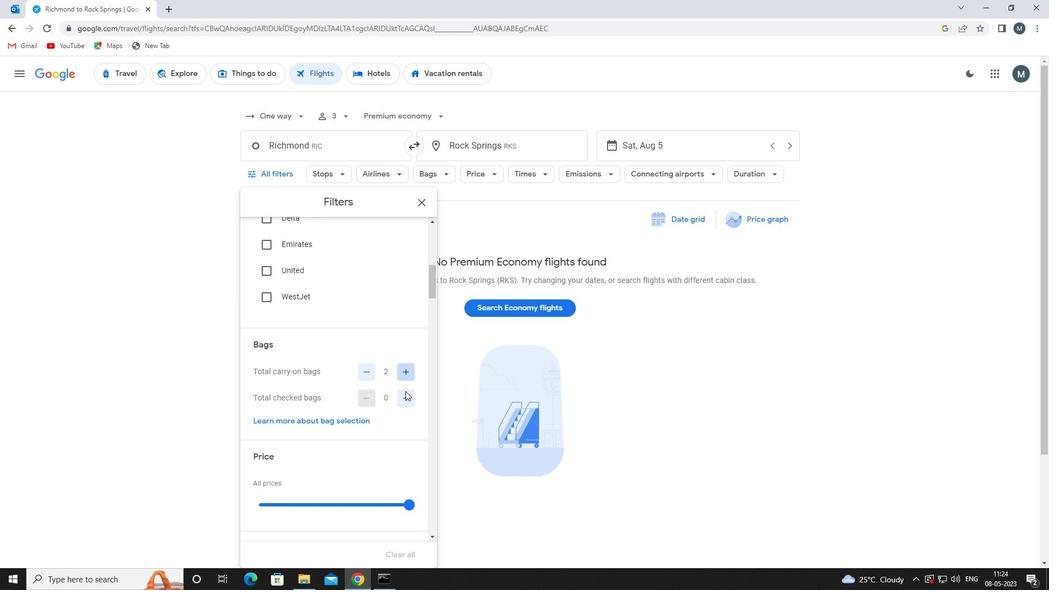 
Action: Mouse pressed left at (407, 402)
Screenshot: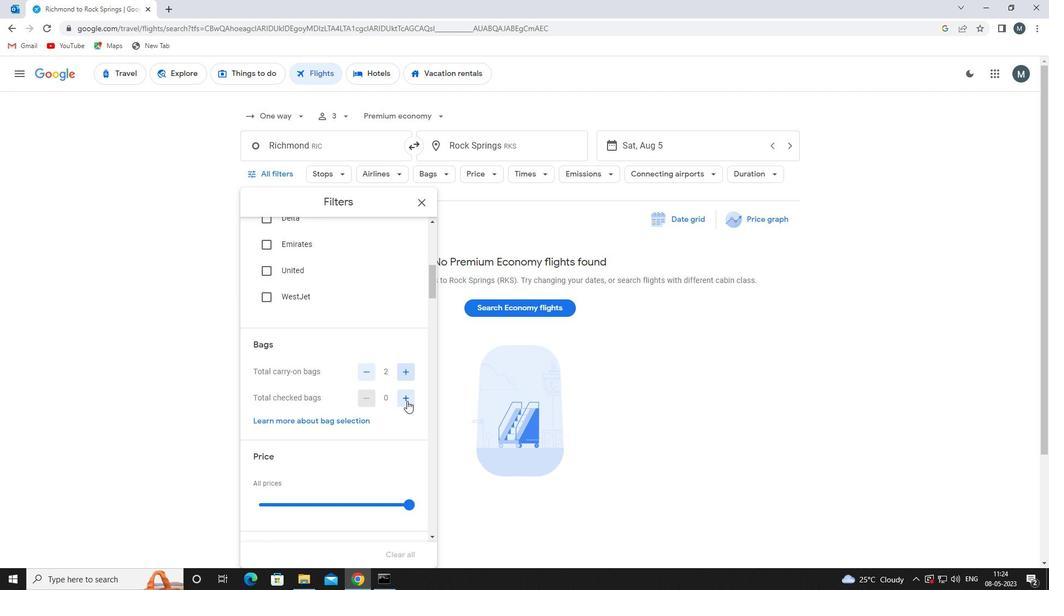 
Action: Mouse pressed left at (407, 402)
Screenshot: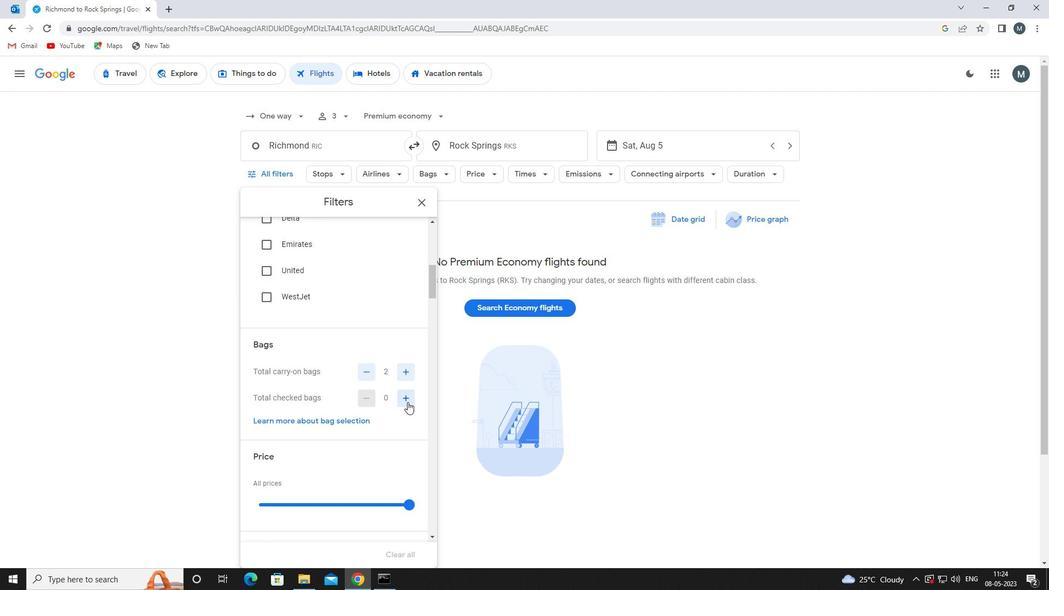 
Action: Mouse pressed left at (407, 402)
Screenshot: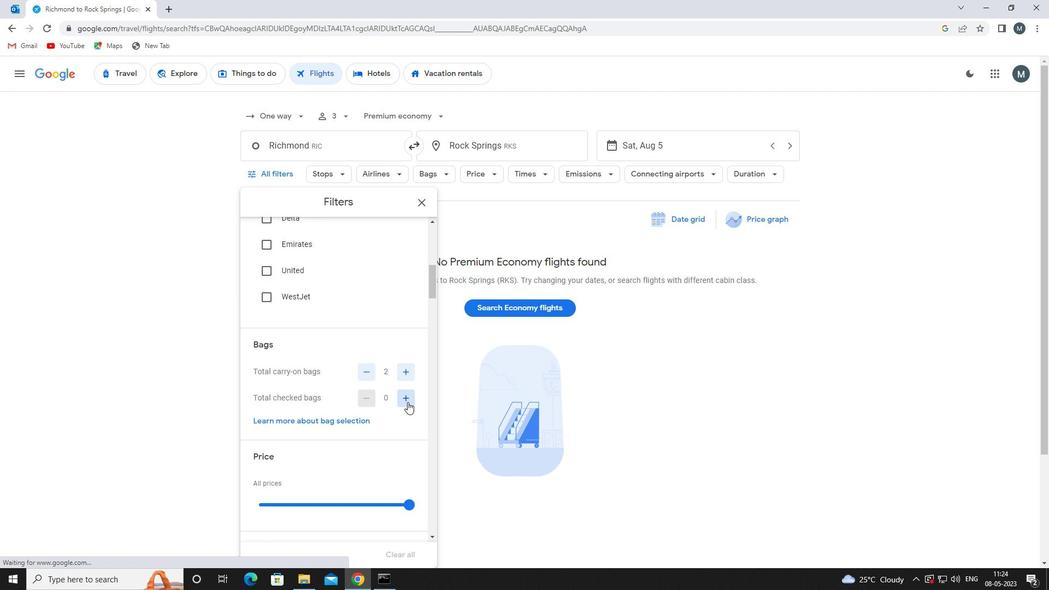 
Action: Mouse moved to (406, 402)
Screenshot: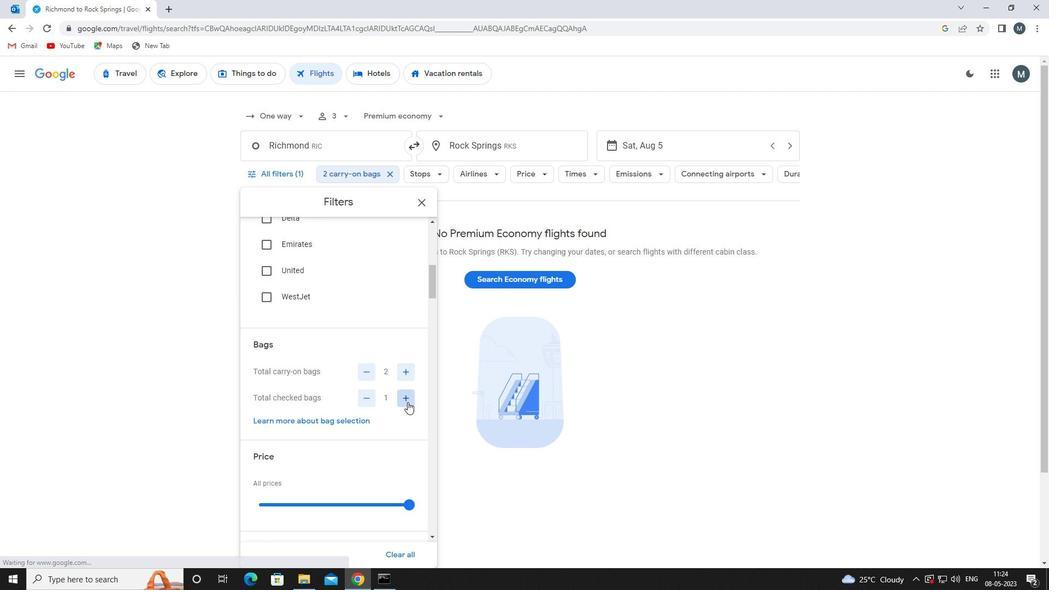 
Action: Mouse pressed left at (406, 402)
Screenshot: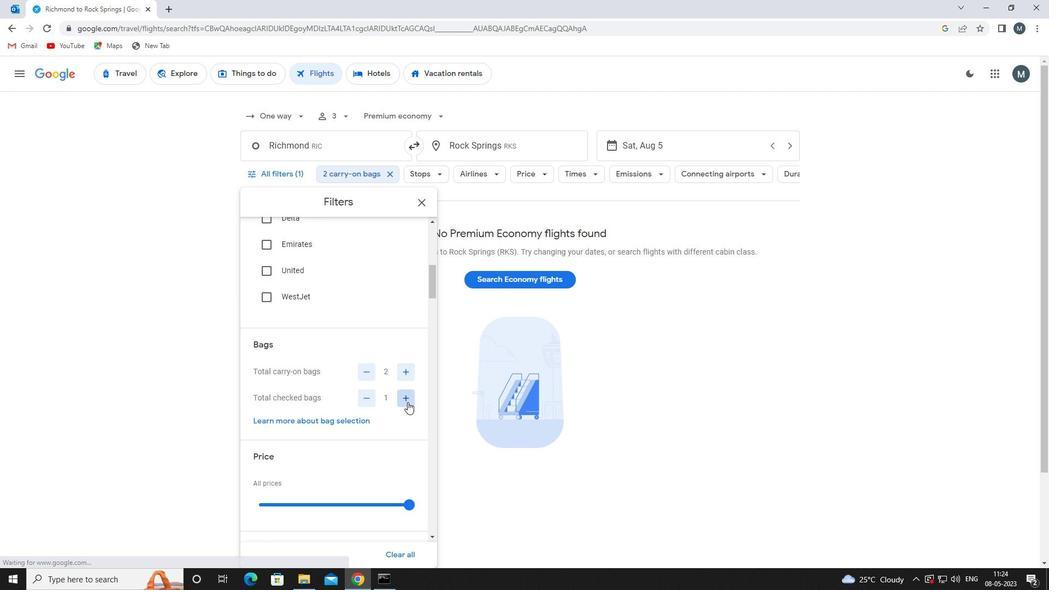 
Action: Mouse moved to (406, 401)
Screenshot: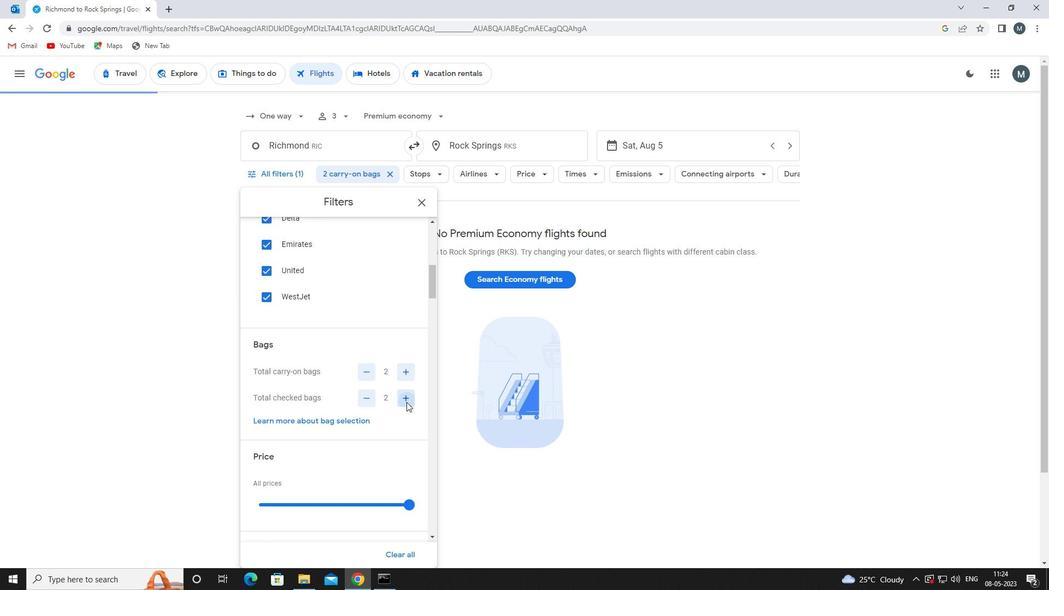 
Action: Mouse pressed left at (406, 401)
Screenshot: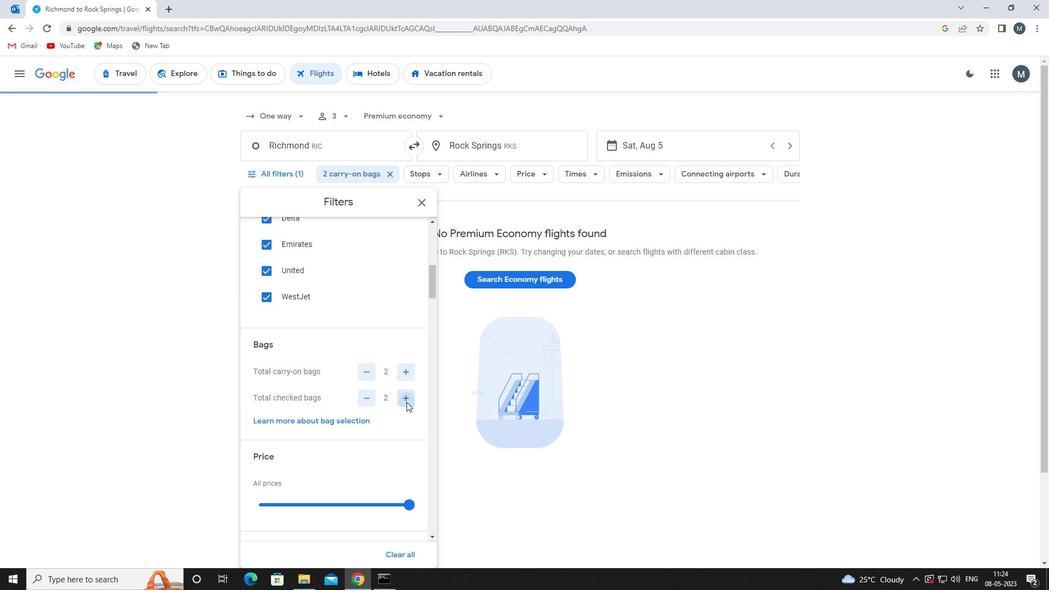 
Action: Mouse pressed left at (406, 401)
Screenshot: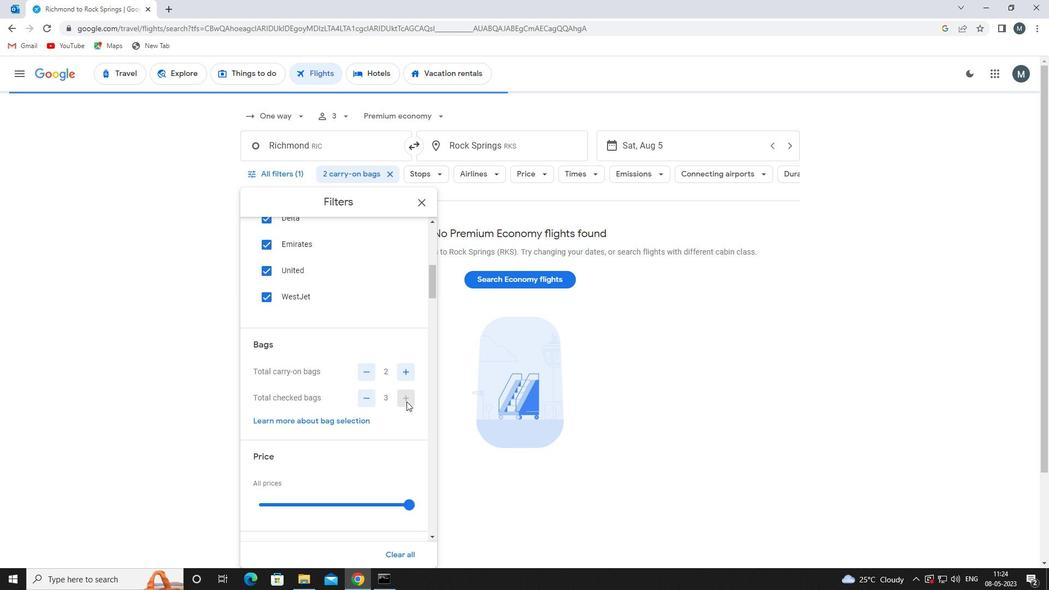 
Action: Mouse moved to (406, 401)
Screenshot: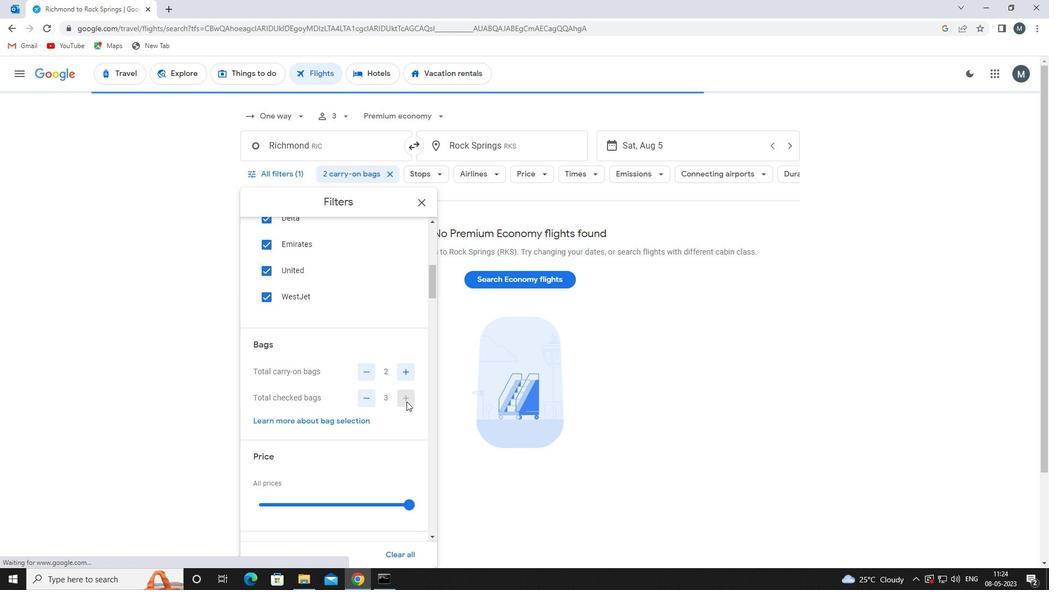 
Action: Mouse pressed left at (406, 401)
Screenshot: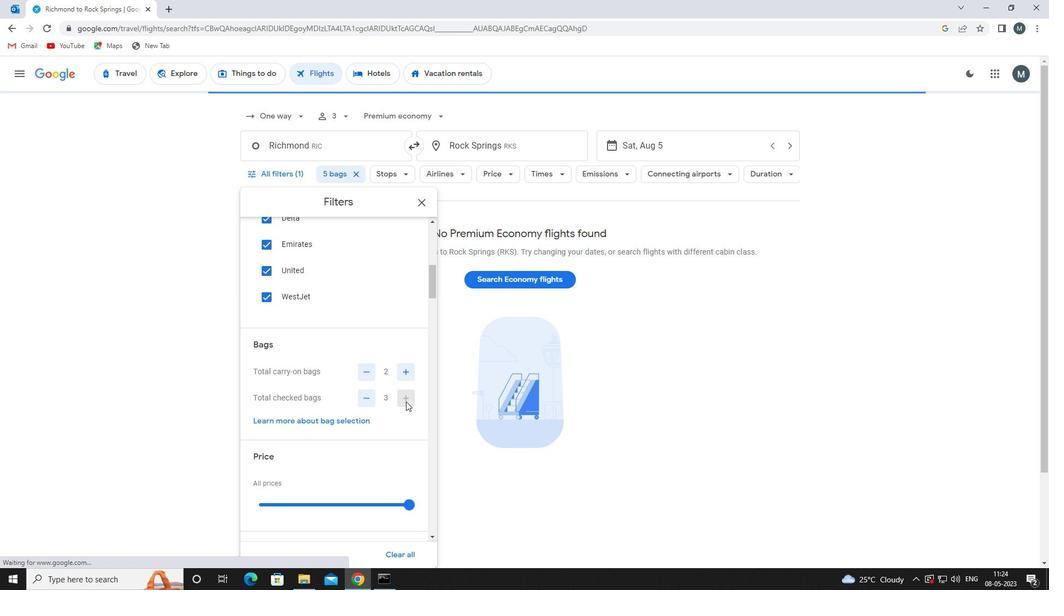
Action: Mouse moved to (327, 383)
Screenshot: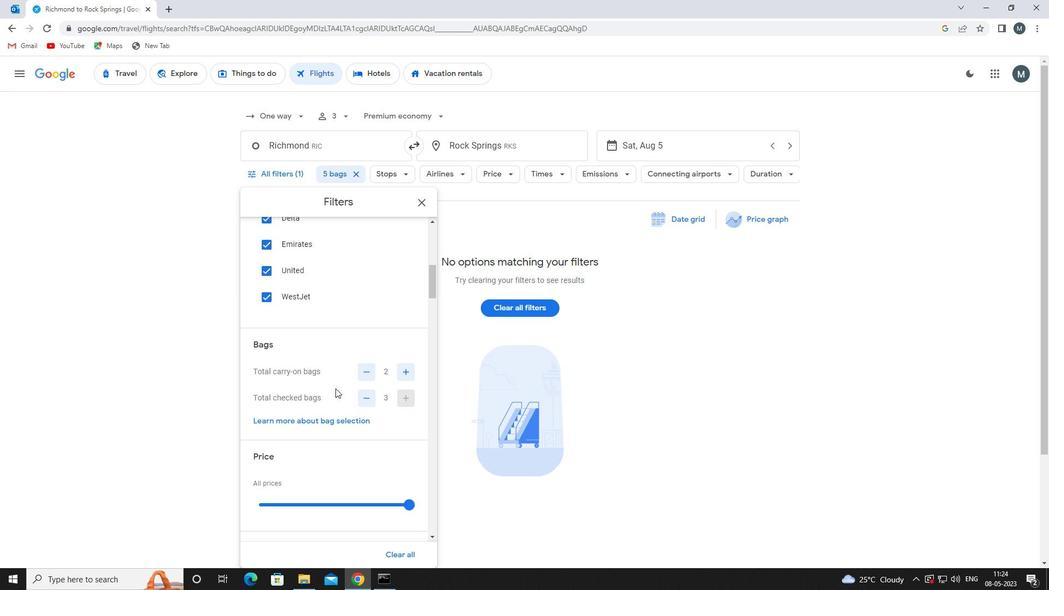 
Action: Mouse scrolled (327, 383) with delta (0, 0)
Screenshot: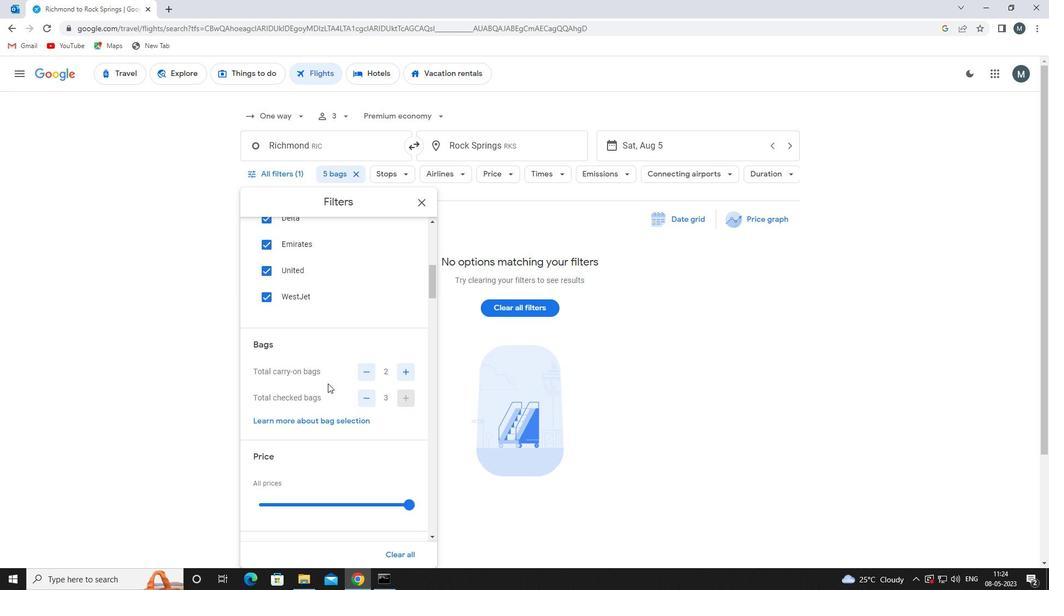 
Action: Mouse scrolled (327, 383) with delta (0, 0)
Screenshot: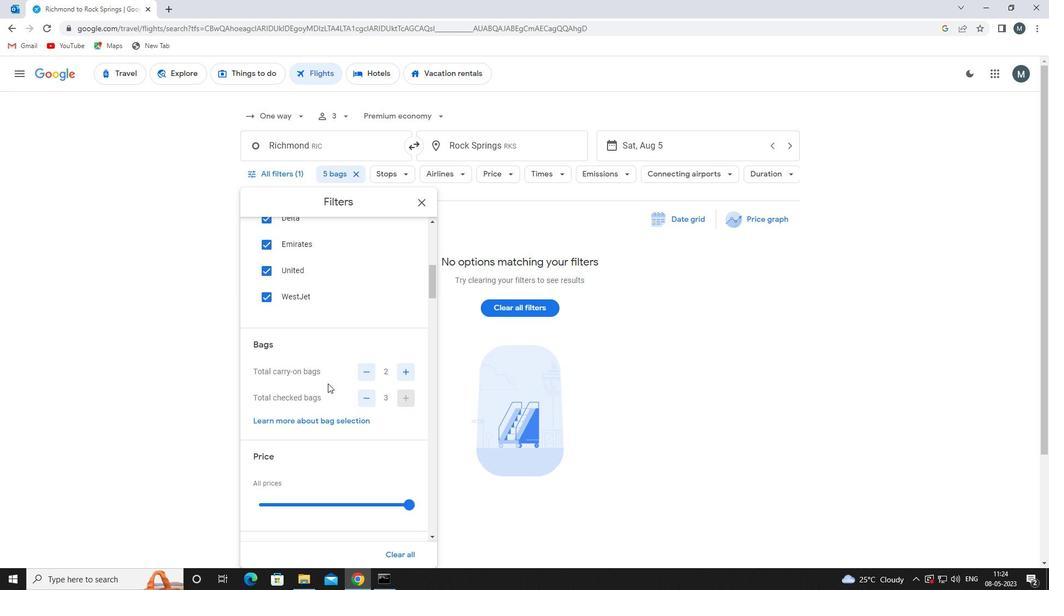 
Action: Mouse moved to (324, 383)
Screenshot: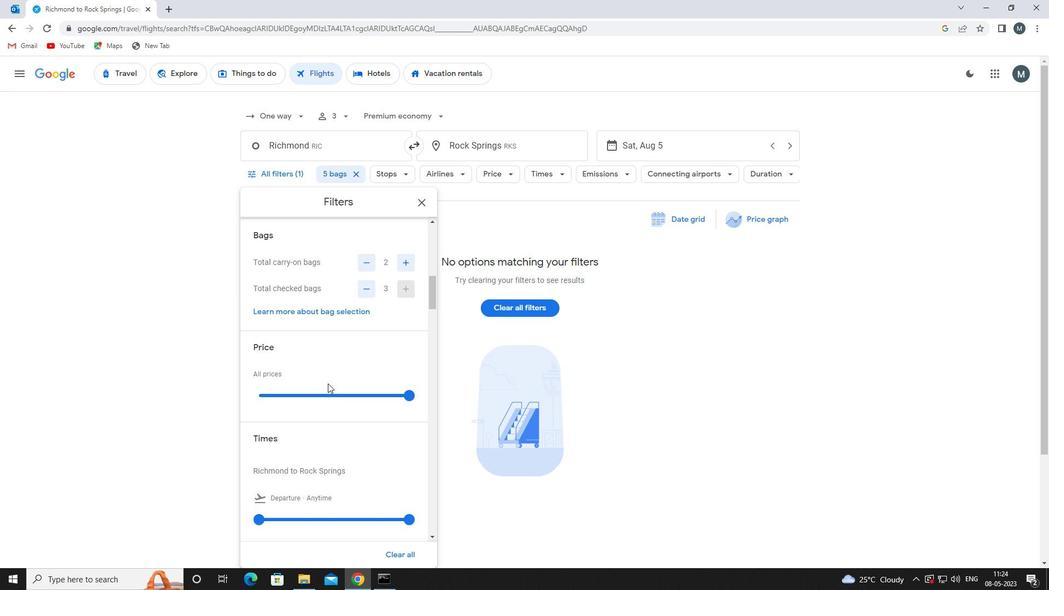 
Action: Mouse pressed left at (324, 383)
Screenshot: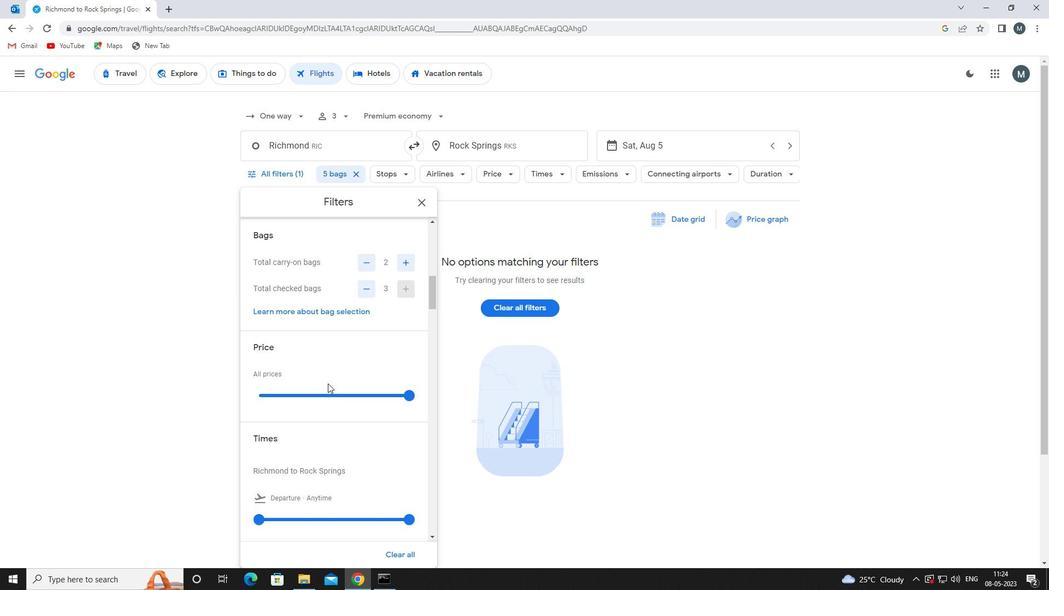 
Action: Mouse moved to (320, 388)
Screenshot: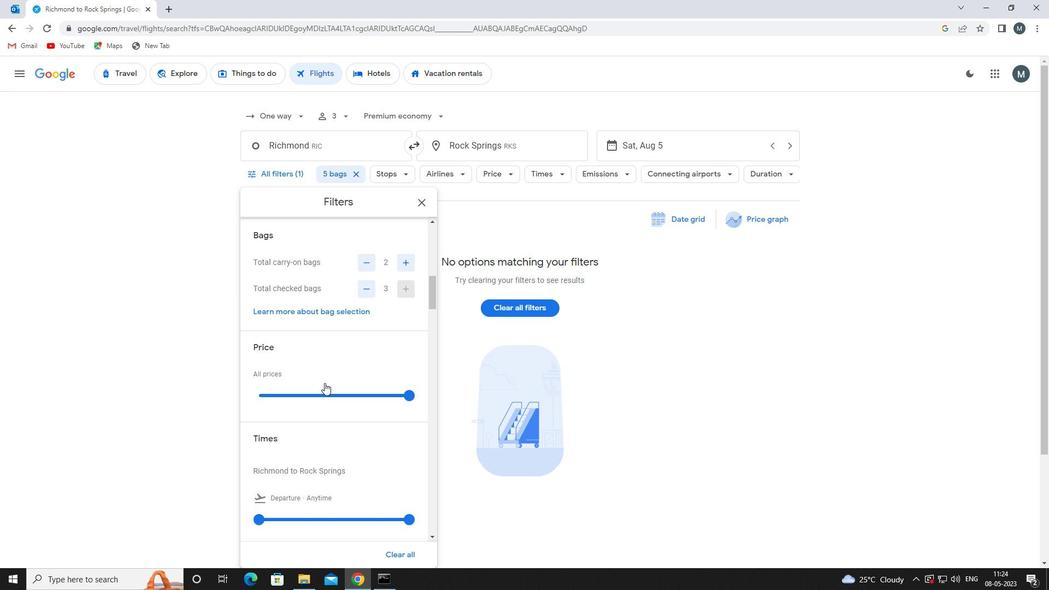 
Action: Mouse pressed left at (320, 388)
Screenshot: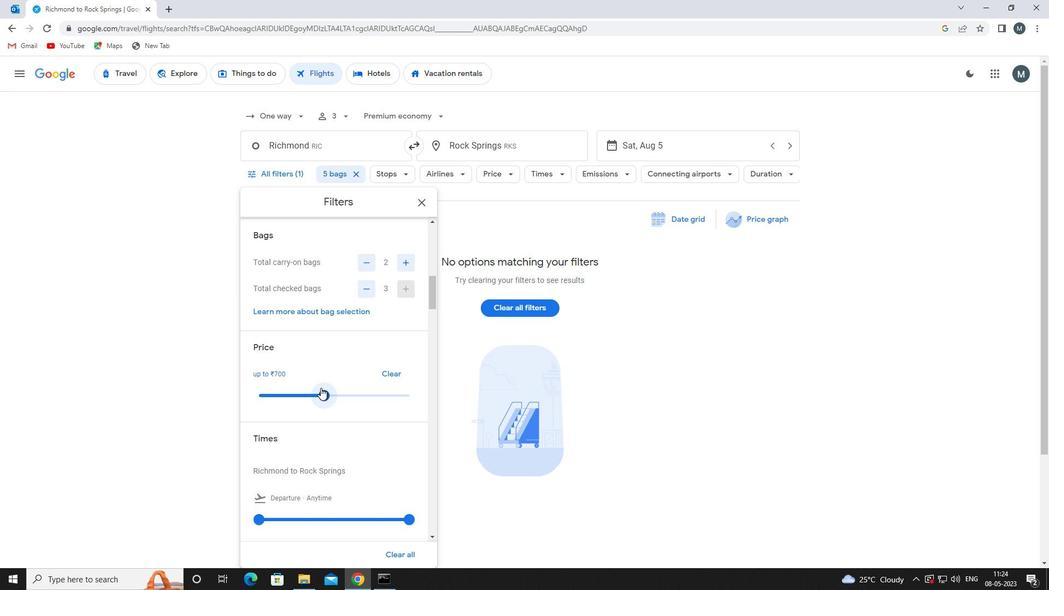 
Action: Mouse moved to (322, 387)
Screenshot: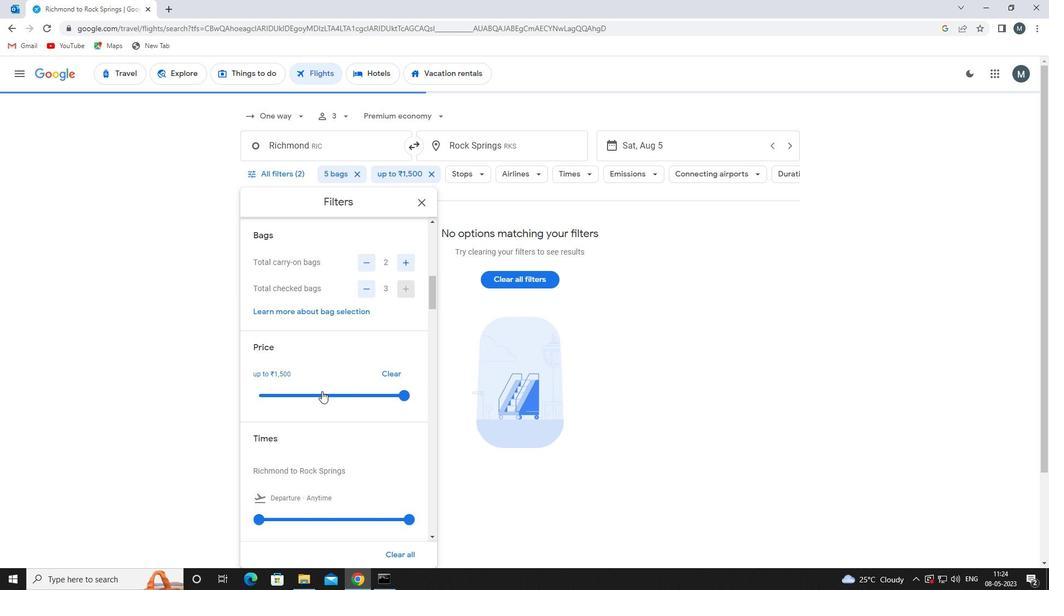 
Action: Mouse scrolled (322, 386) with delta (0, 0)
Screenshot: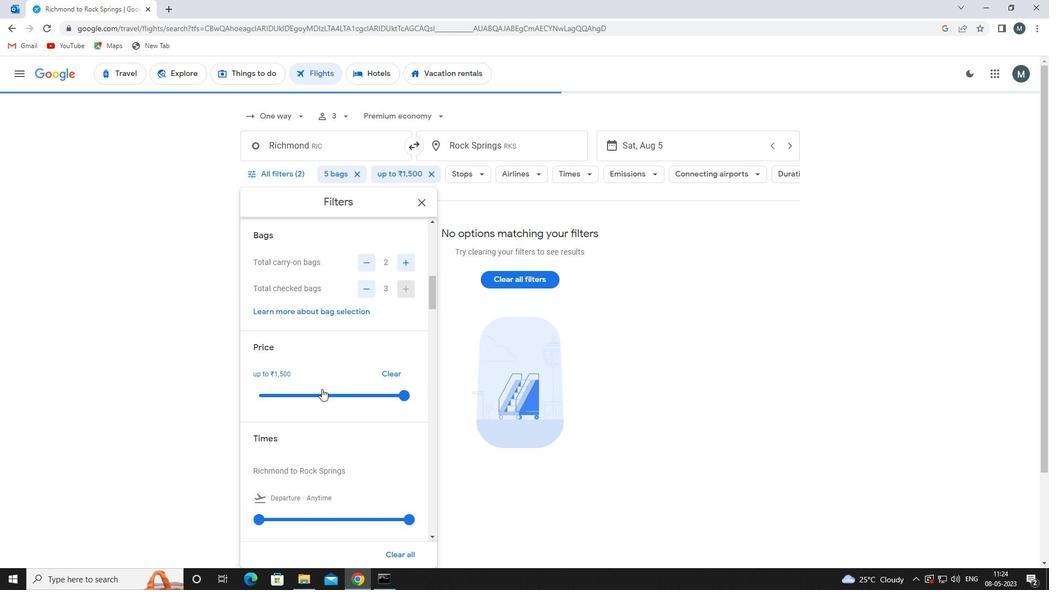 
Action: Mouse moved to (322, 387)
Screenshot: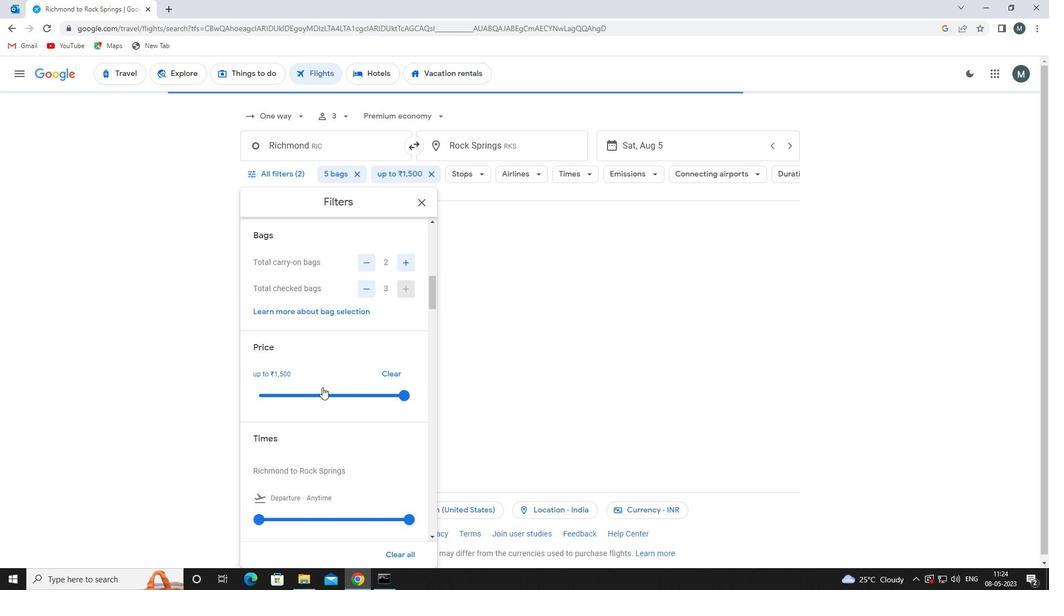 
Action: Mouse scrolled (322, 386) with delta (0, 0)
Screenshot: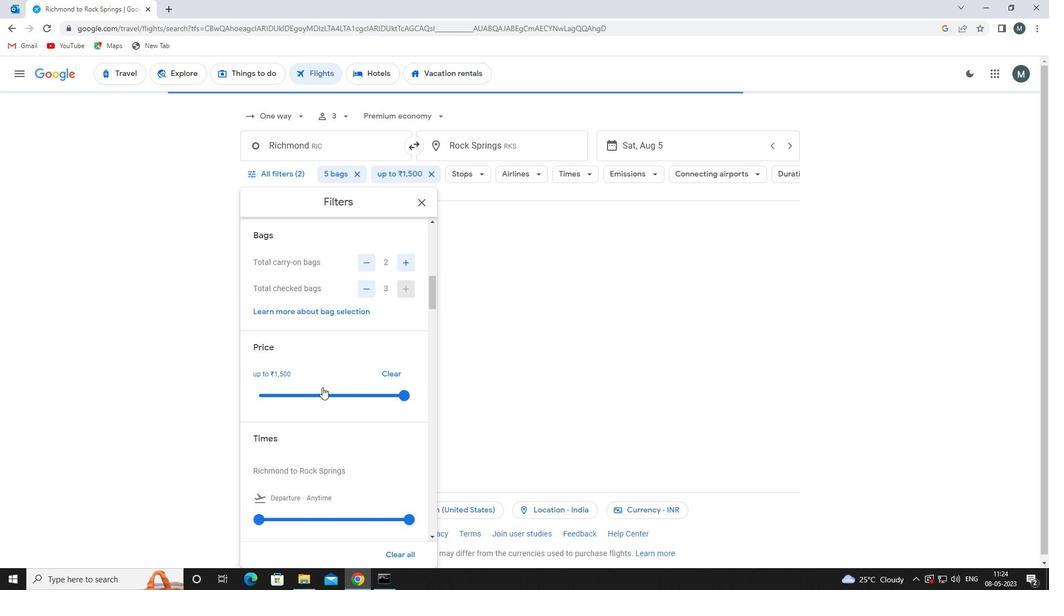
Action: Mouse moved to (261, 406)
Screenshot: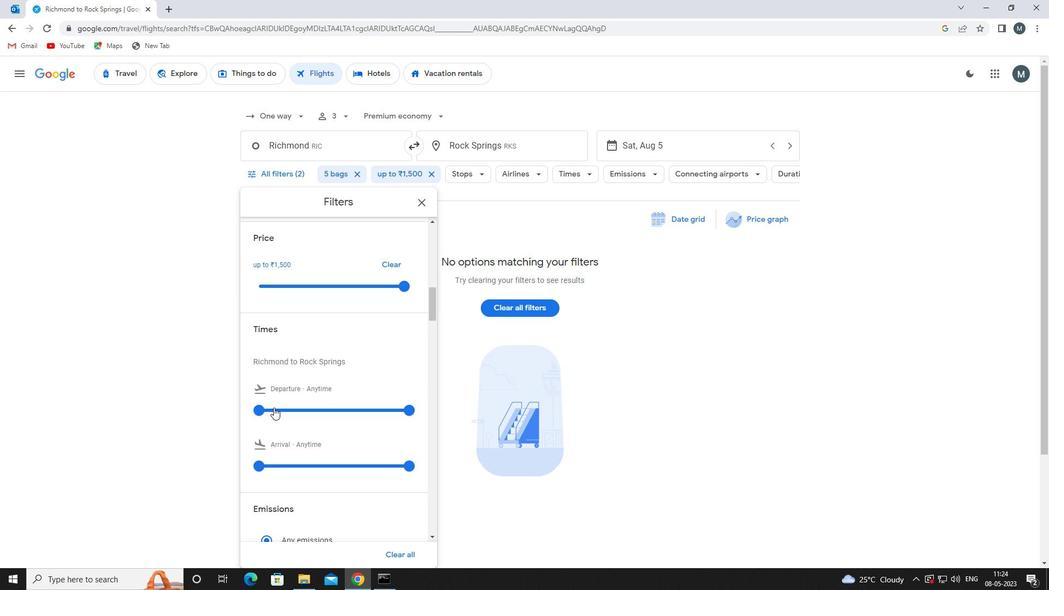 
Action: Mouse pressed left at (261, 406)
Screenshot: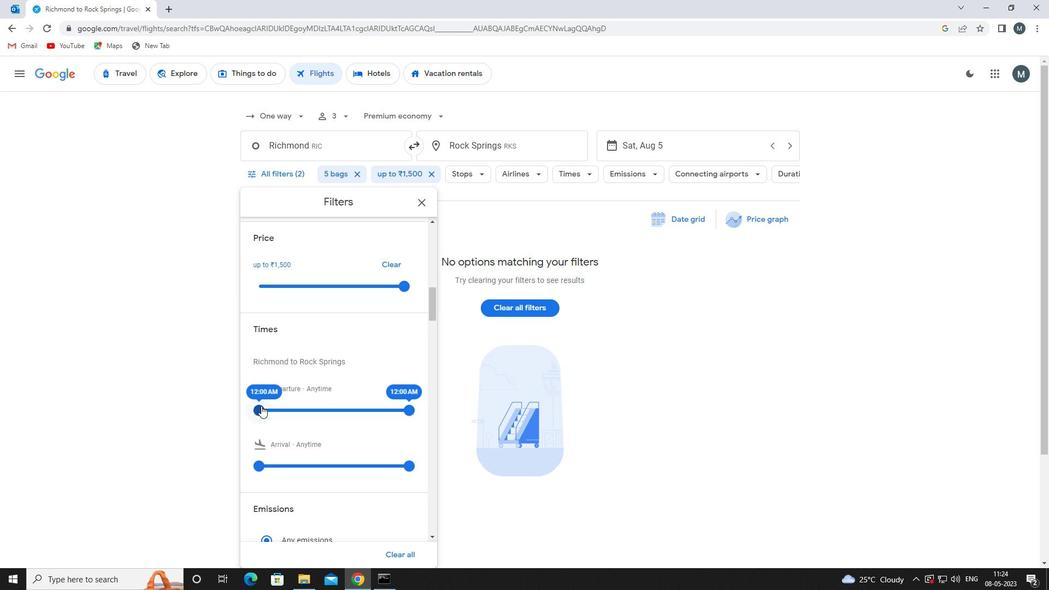 
Action: Mouse moved to (404, 407)
Screenshot: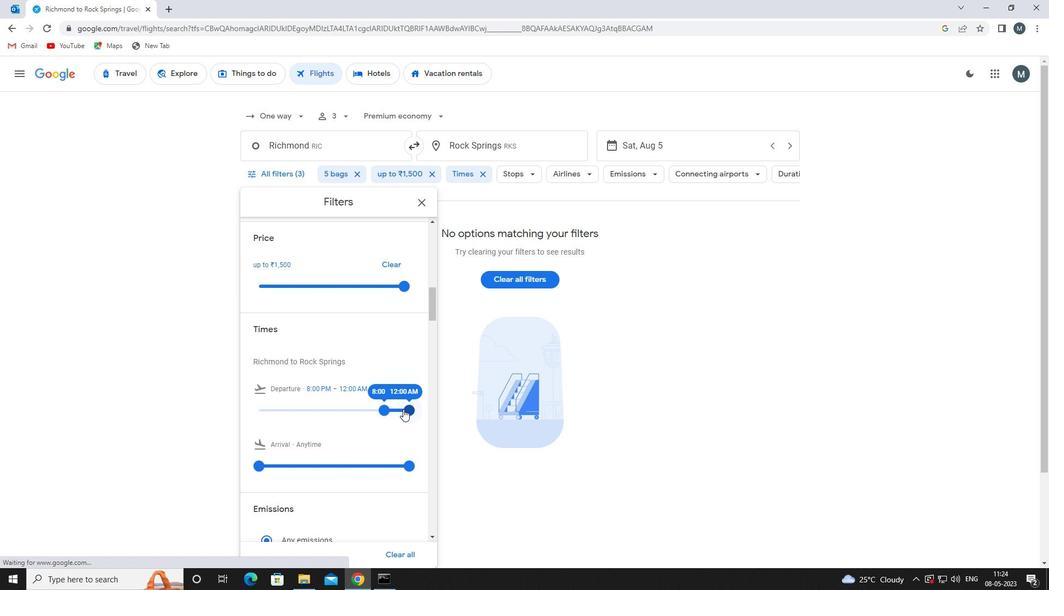 
Action: Mouse pressed left at (404, 407)
Screenshot: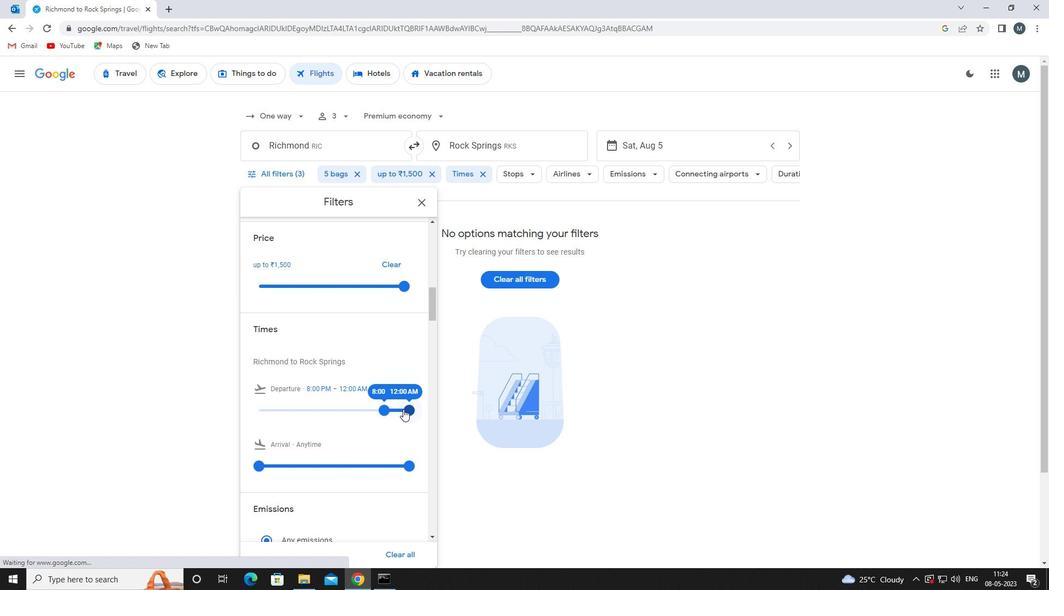 
Action: Mouse moved to (382, 412)
Screenshot: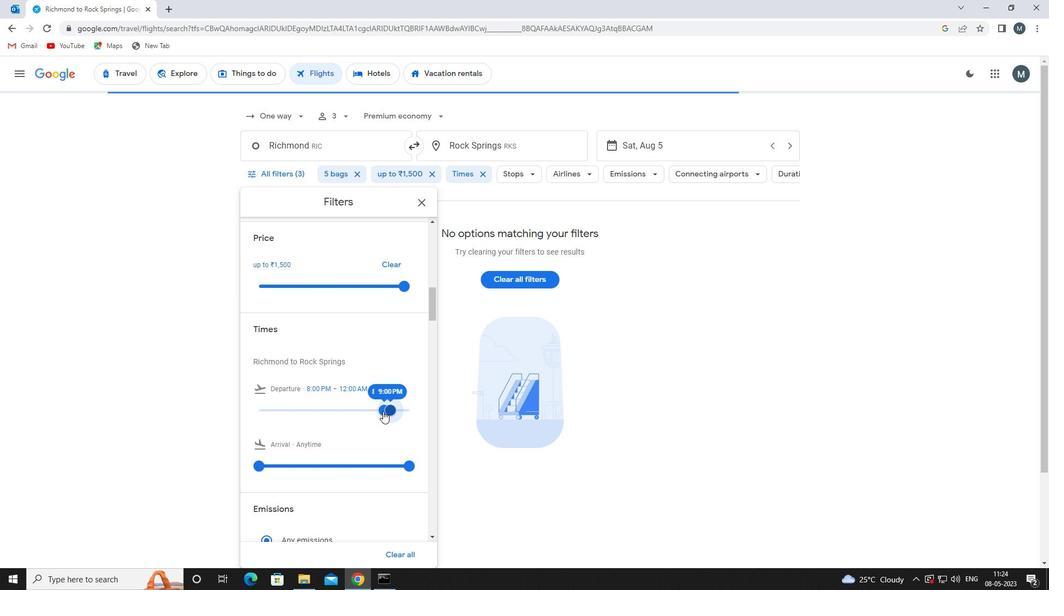 
Action: Mouse scrolled (382, 411) with delta (0, 0)
Screenshot: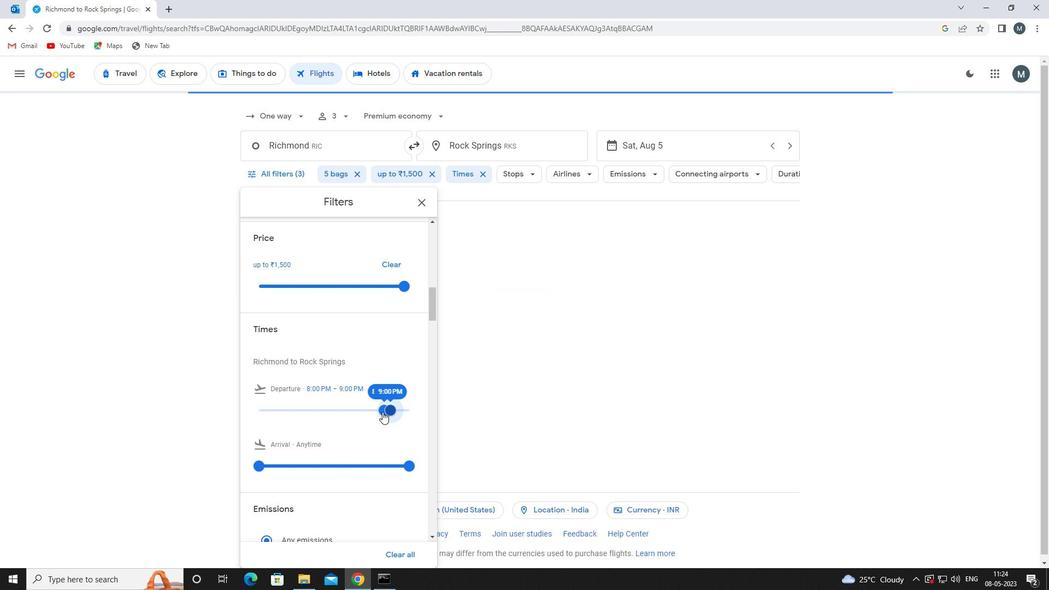 
Action: Mouse scrolled (382, 411) with delta (0, 0)
Screenshot: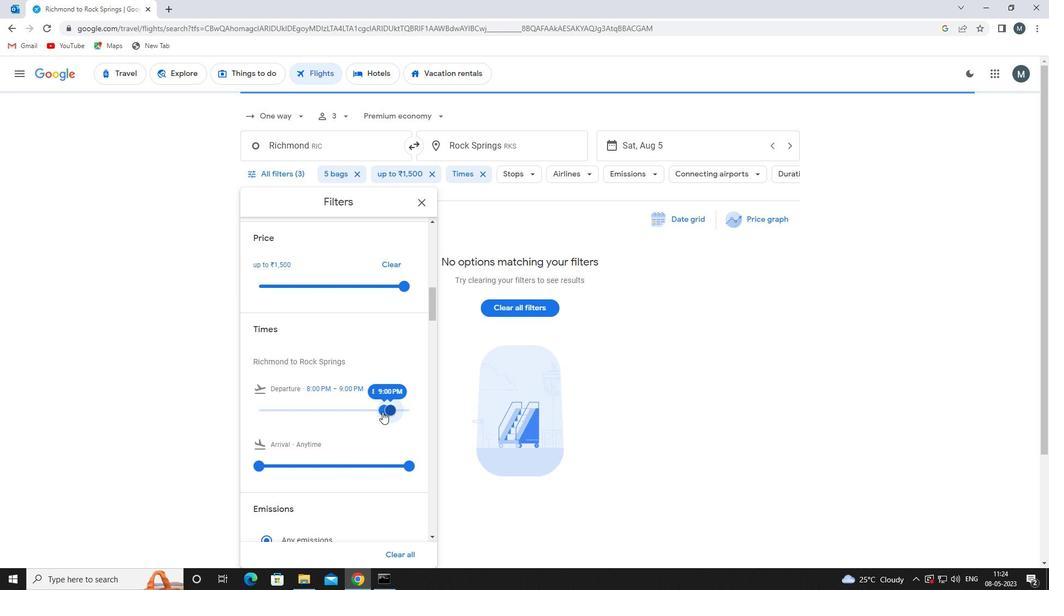 
Action: Mouse moved to (418, 200)
Screenshot: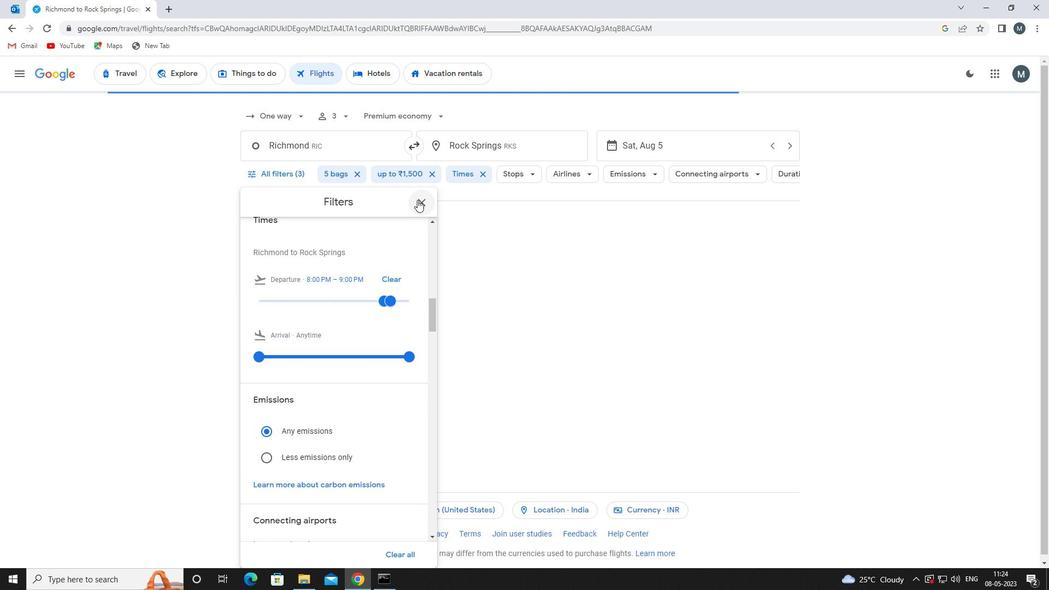 
Action: Mouse pressed left at (418, 200)
Screenshot: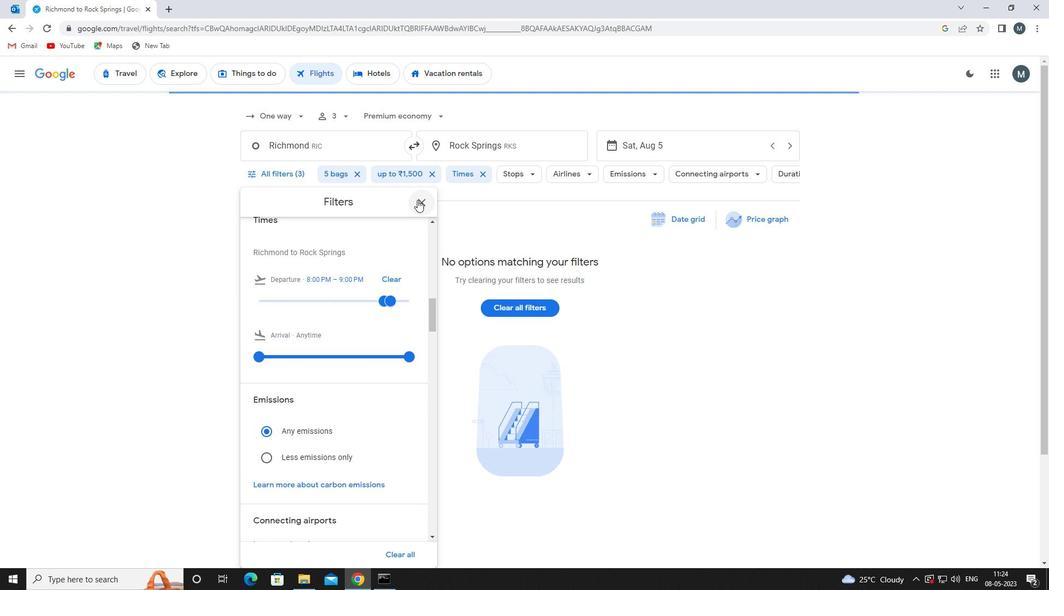 
Action: Mouse moved to (418, 202)
Screenshot: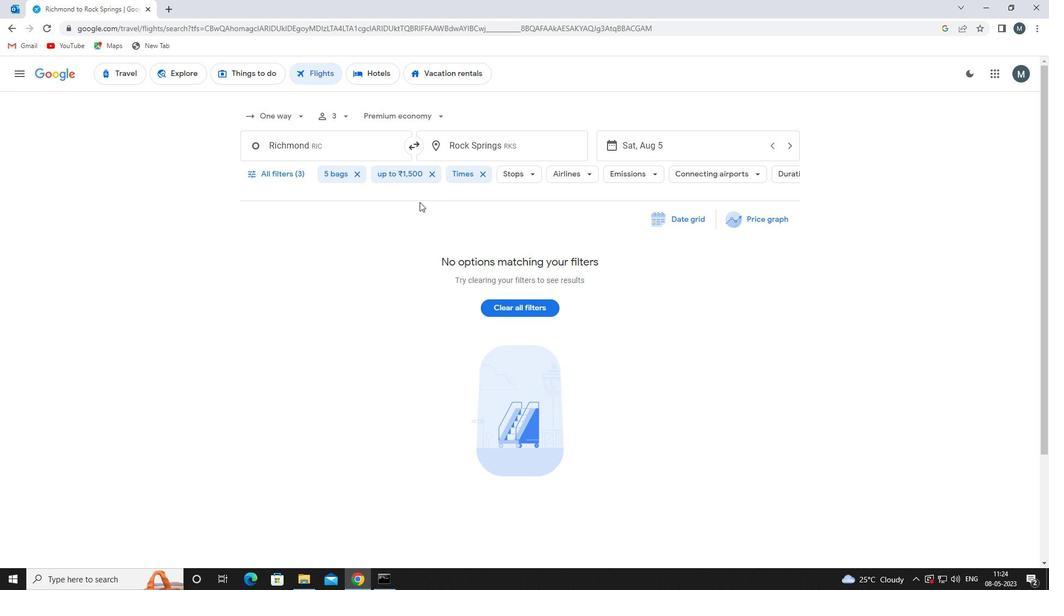 
